 Task: Search one way flight ticket for 3 adults, 3 children in business from Eugene: Mahlon Sweet Field to New Bern: Coastal Carolina Regional Airport (was Craven County Regional) on 8-4-2023. Choice of flights is Southwest. Number of bags: 4 checked bags. Price is upto 89000. Outbound departure time preference is 4:30.
Action: Mouse moved to (354, 306)
Screenshot: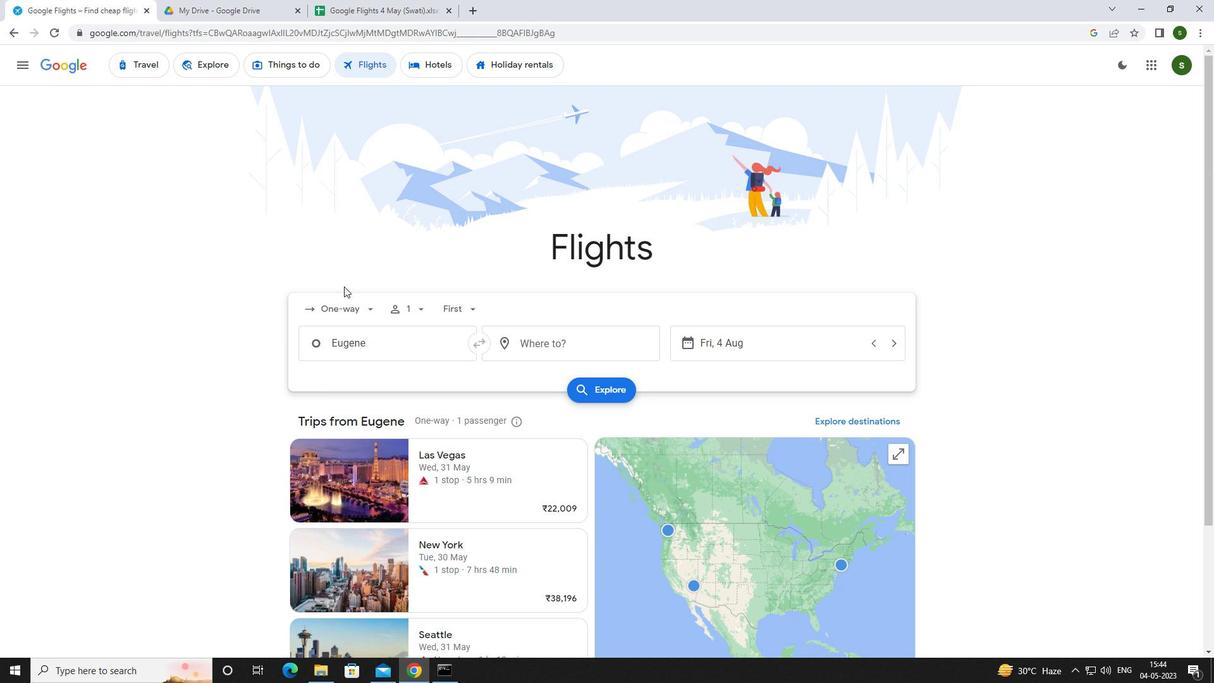 
Action: Mouse pressed left at (354, 306)
Screenshot: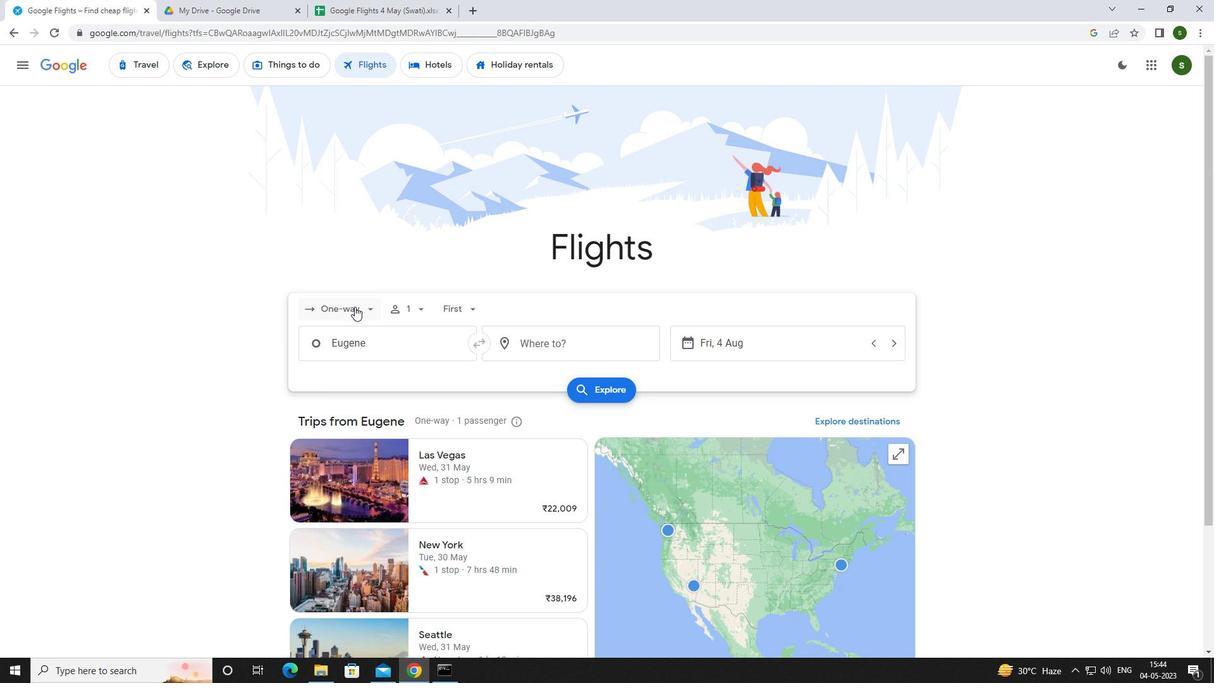
Action: Mouse moved to (355, 361)
Screenshot: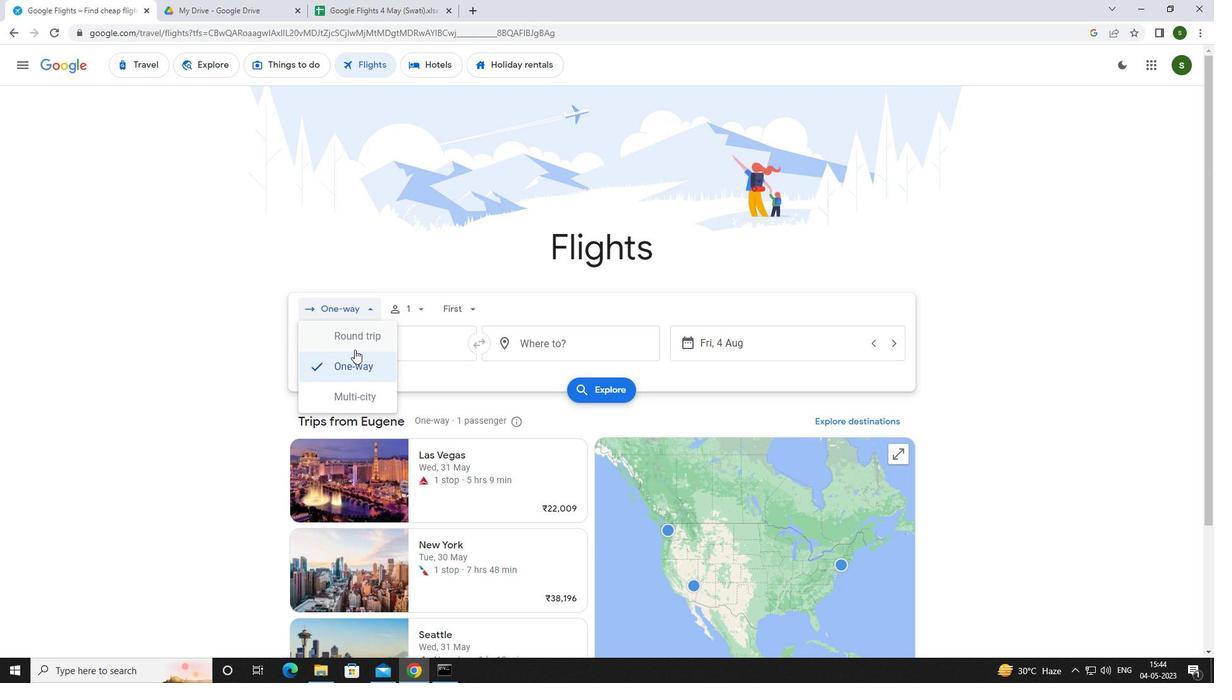 
Action: Mouse pressed left at (355, 361)
Screenshot: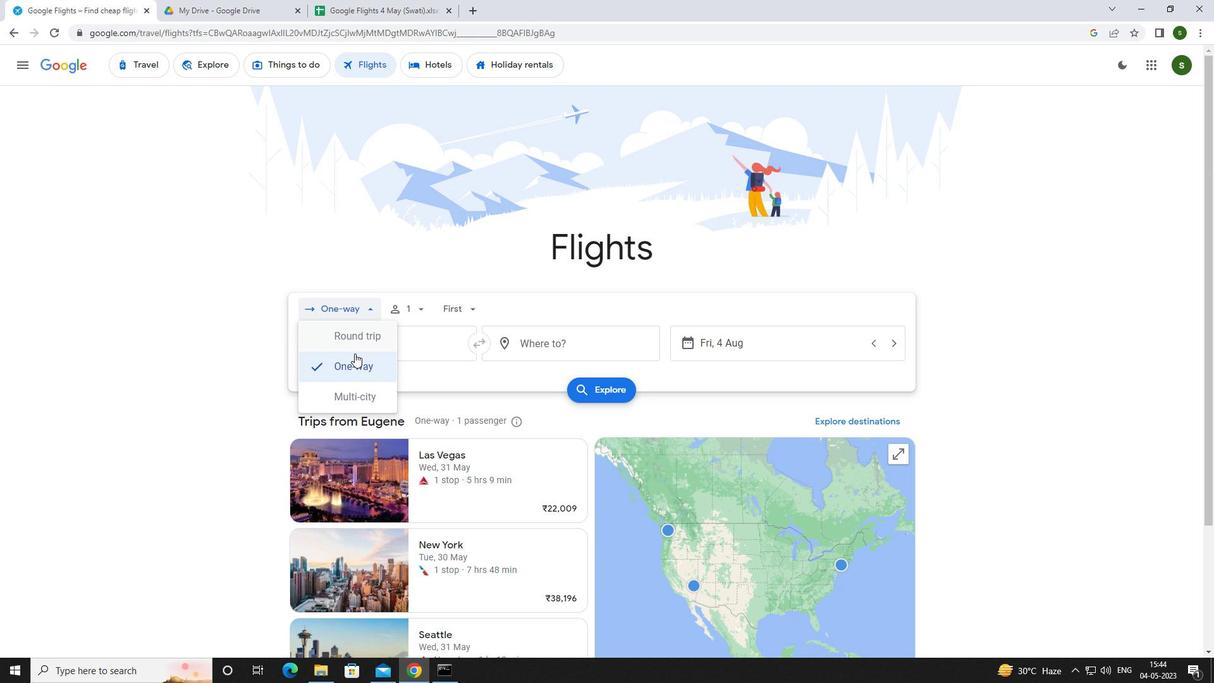 
Action: Mouse moved to (419, 313)
Screenshot: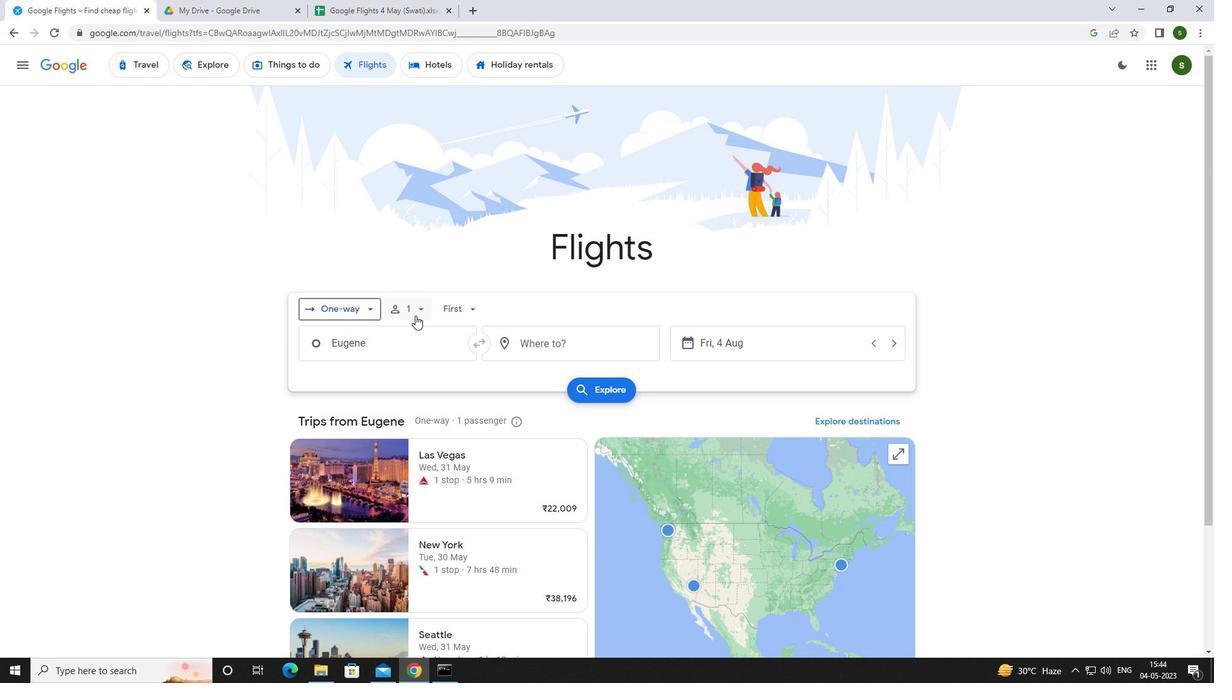 
Action: Mouse pressed left at (419, 313)
Screenshot: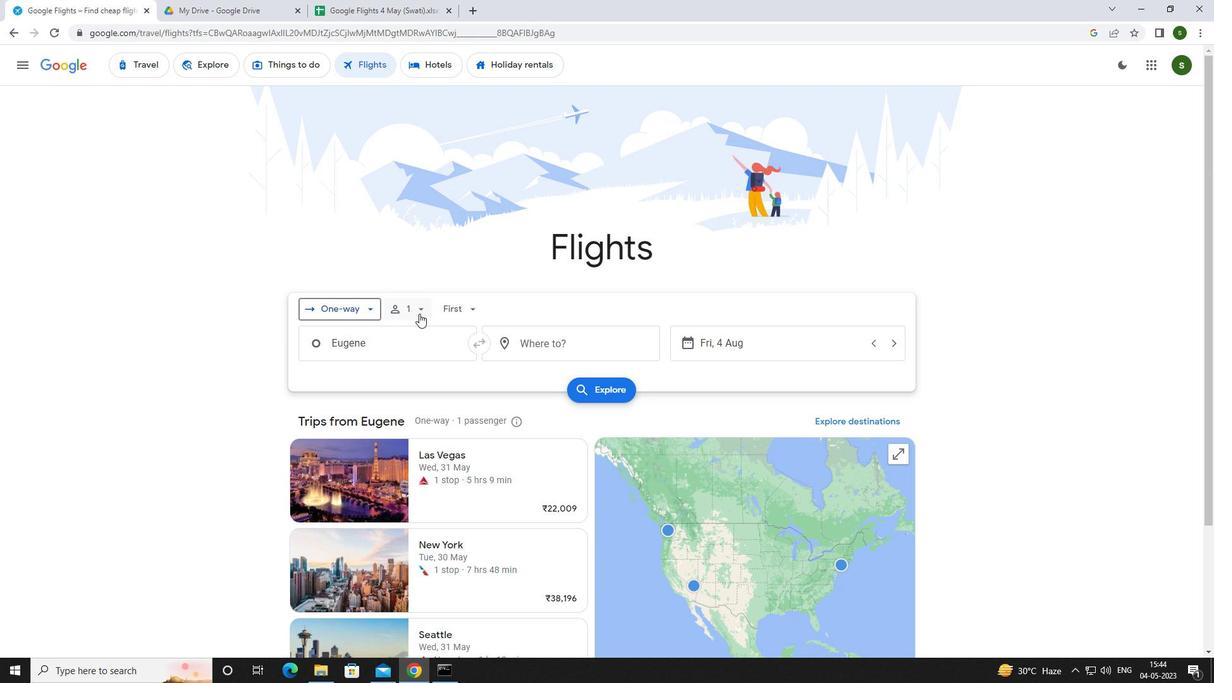 
Action: Mouse moved to (513, 343)
Screenshot: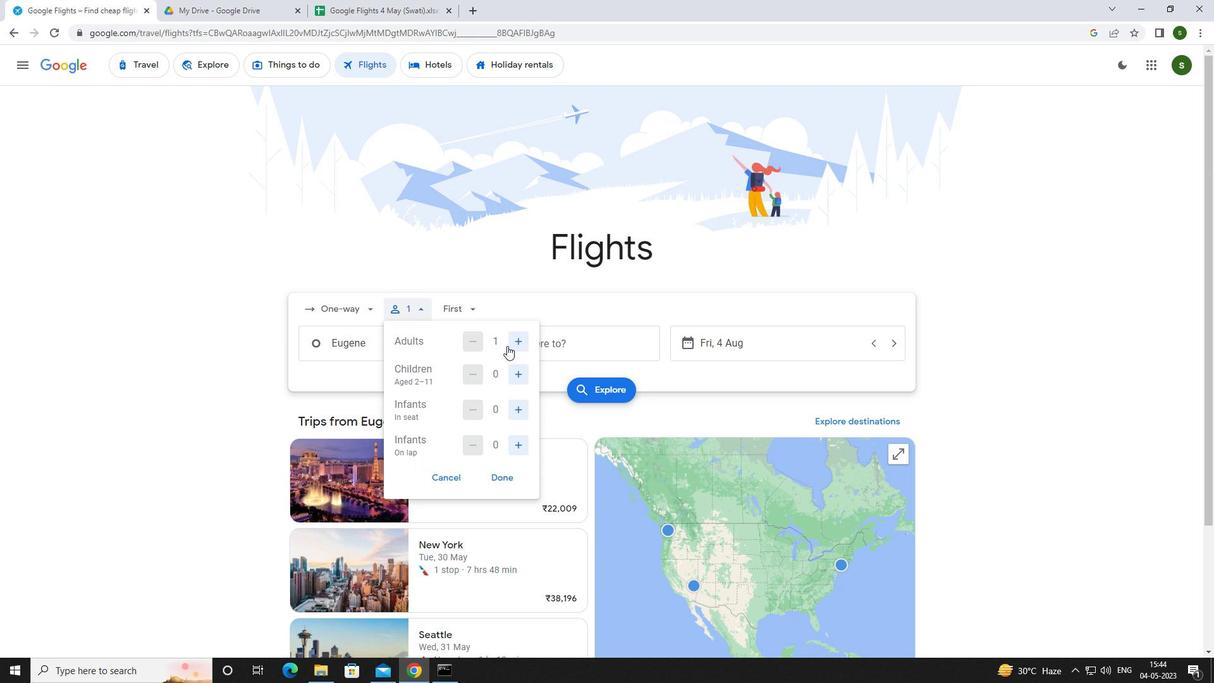 
Action: Mouse pressed left at (513, 343)
Screenshot: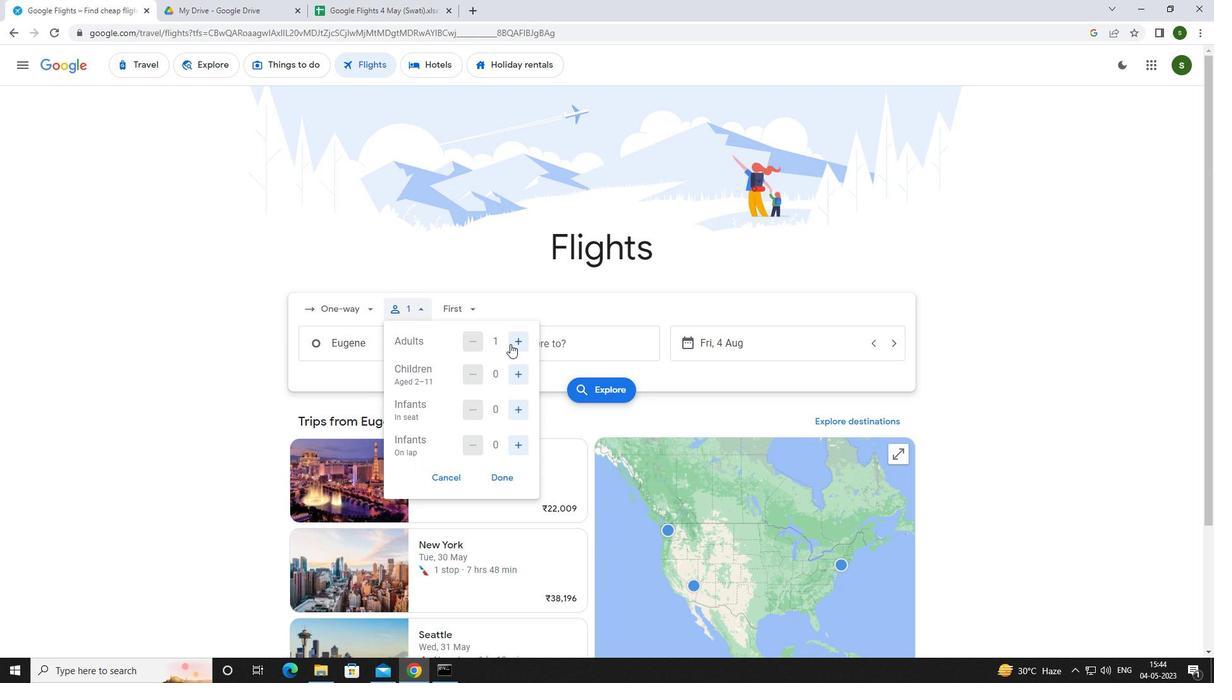 
Action: Mouse pressed left at (513, 343)
Screenshot: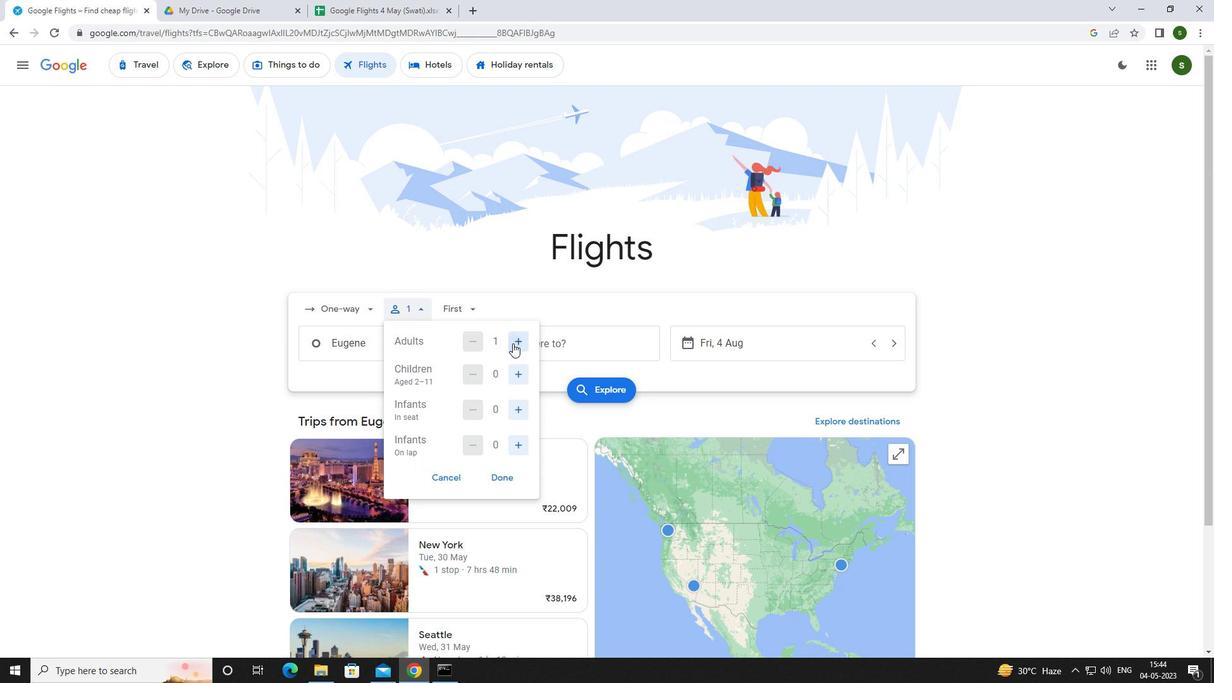 
Action: Mouse moved to (518, 371)
Screenshot: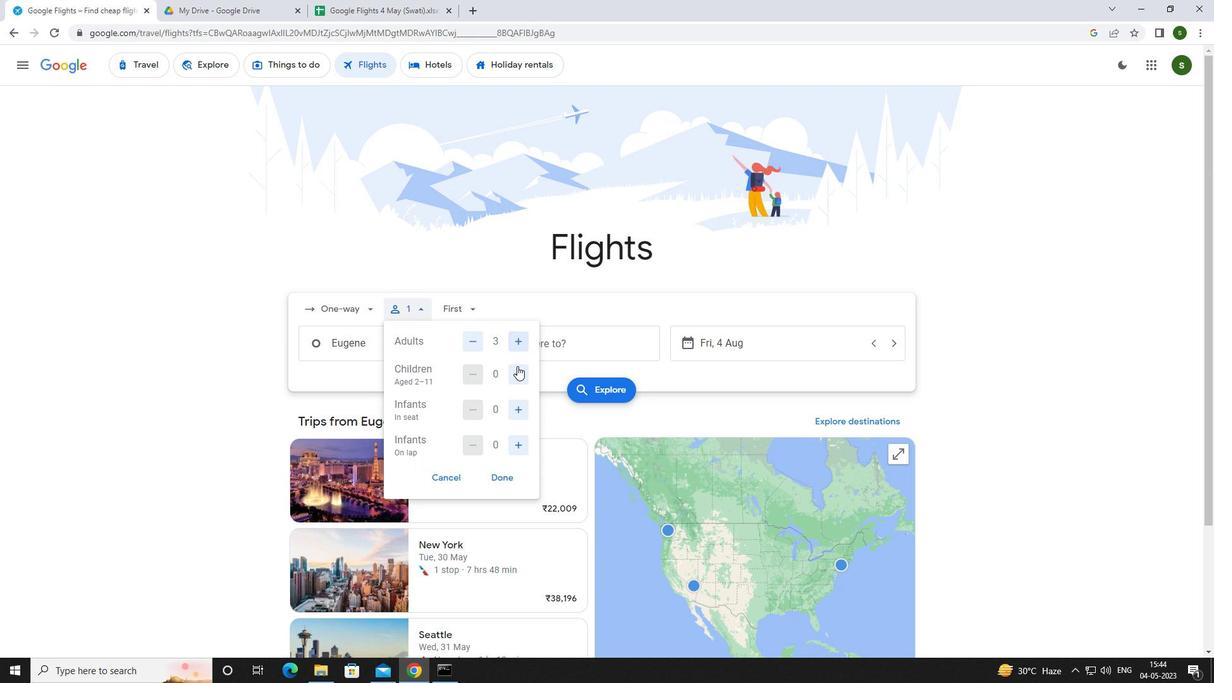 
Action: Mouse pressed left at (518, 371)
Screenshot: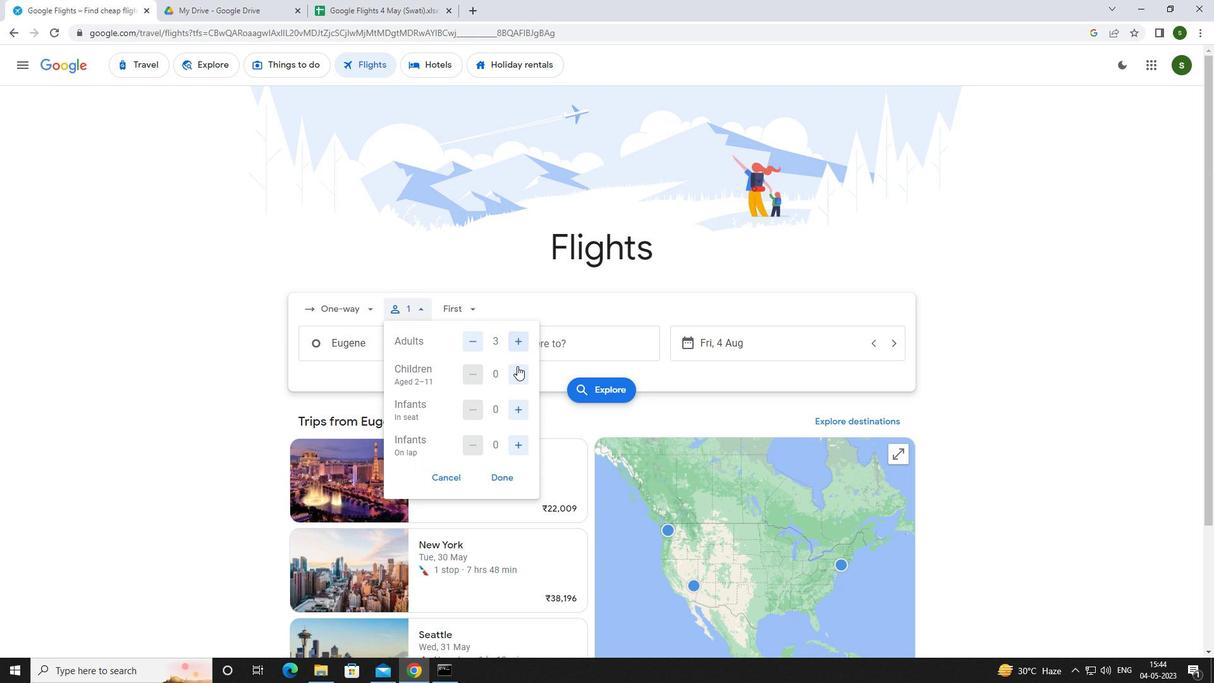 
Action: Mouse pressed left at (518, 371)
Screenshot: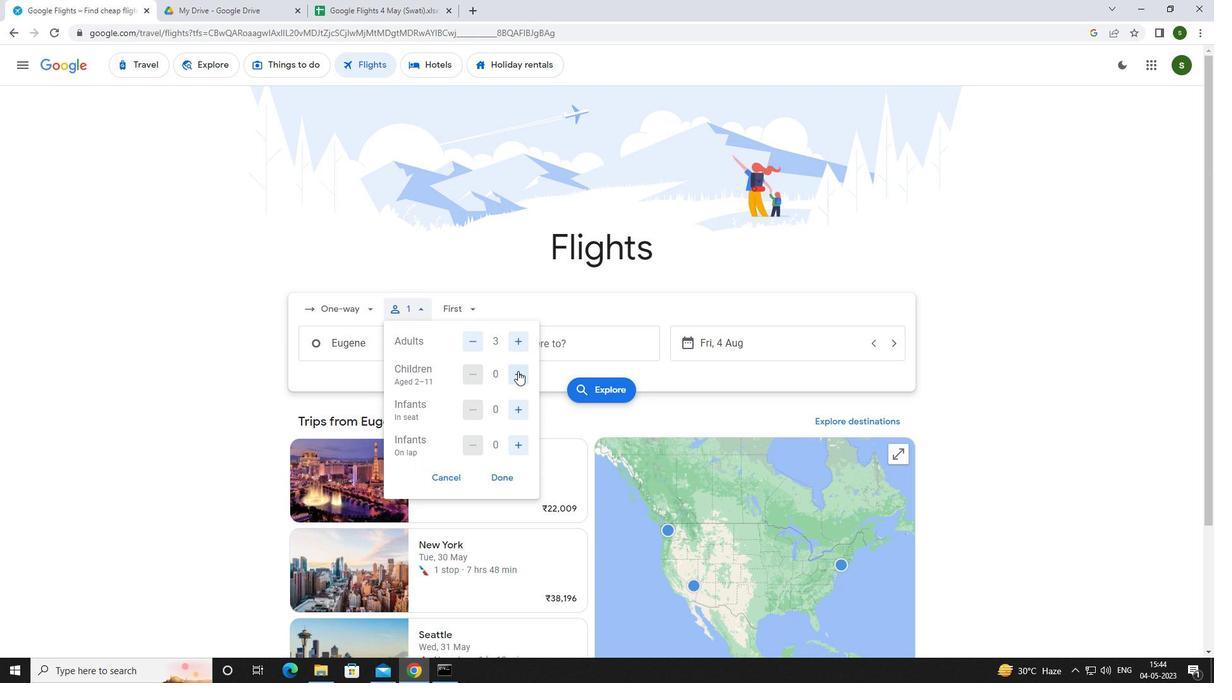 
Action: Mouse pressed left at (518, 371)
Screenshot: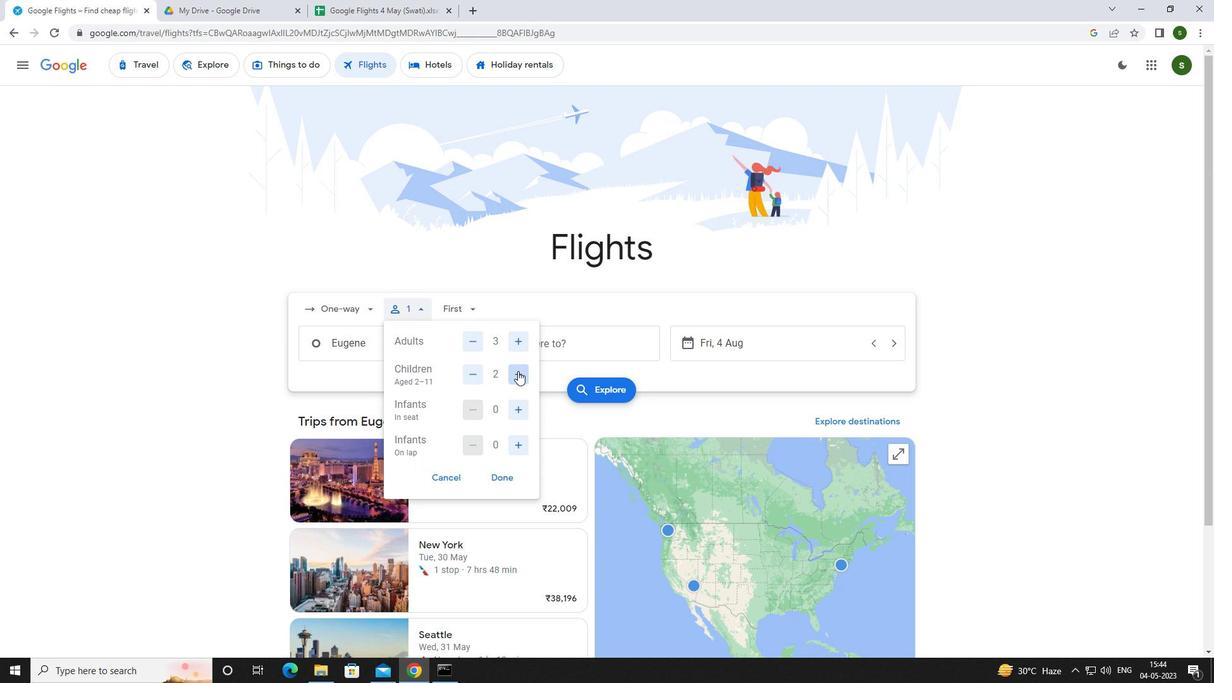 
Action: Mouse moved to (464, 301)
Screenshot: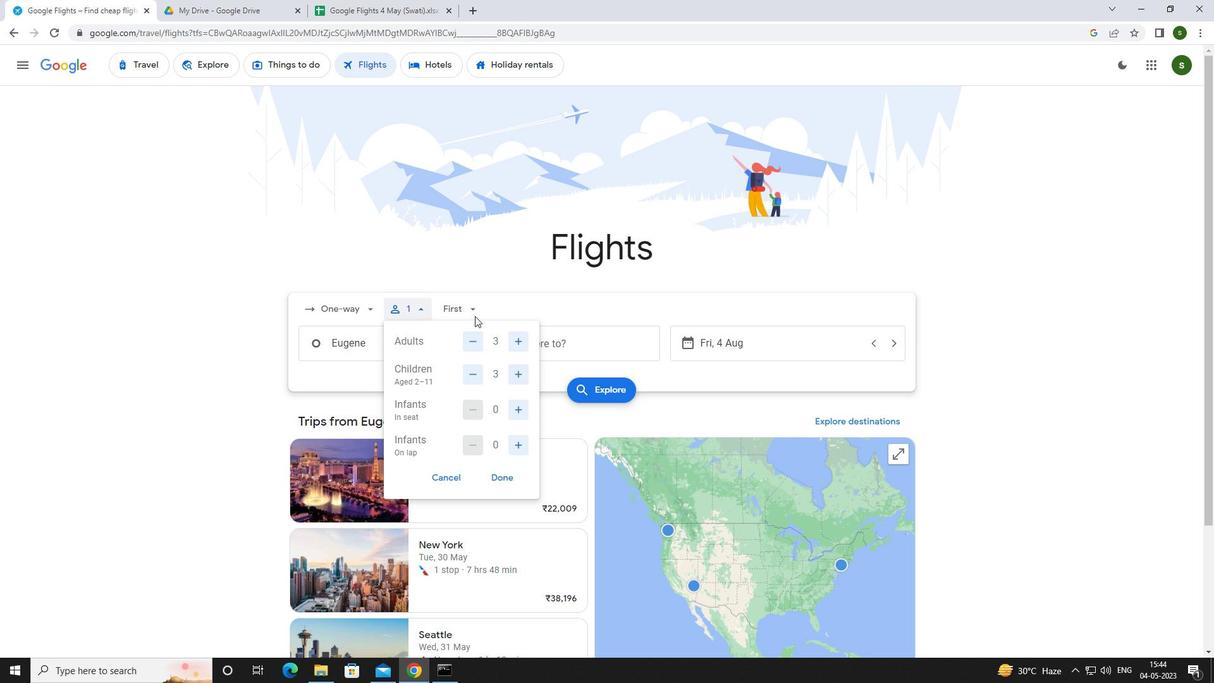 
Action: Mouse pressed left at (464, 301)
Screenshot: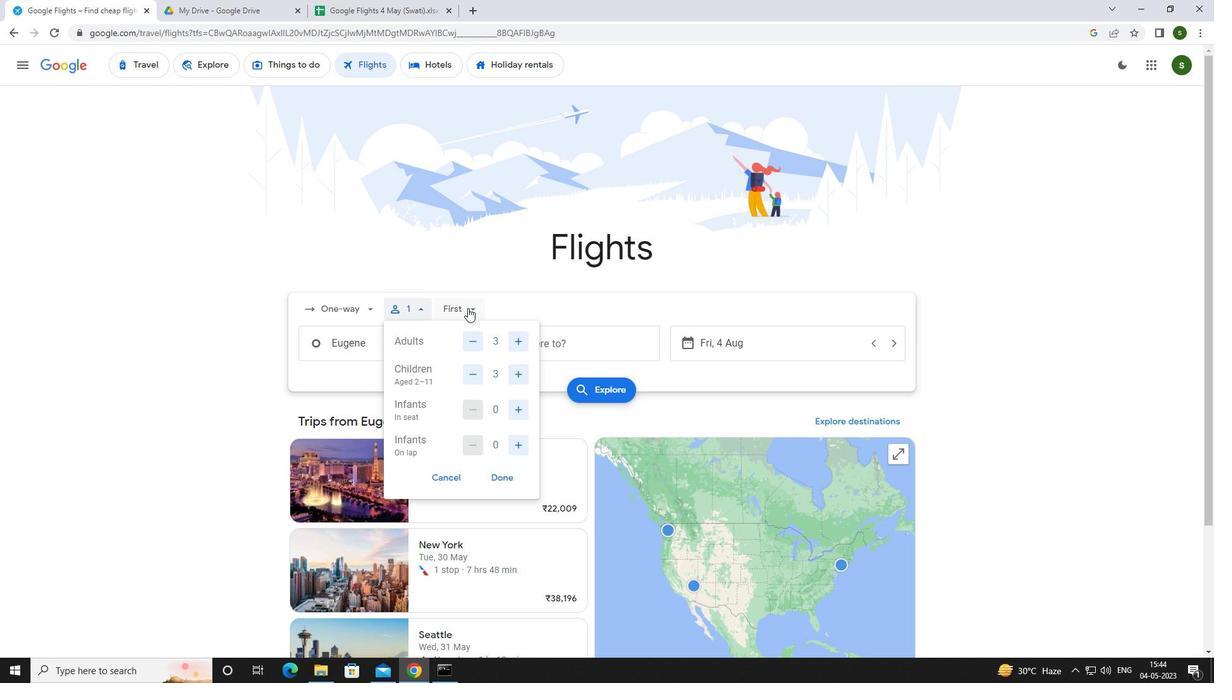 
Action: Mouse moved to (499, 393)
Screenshot: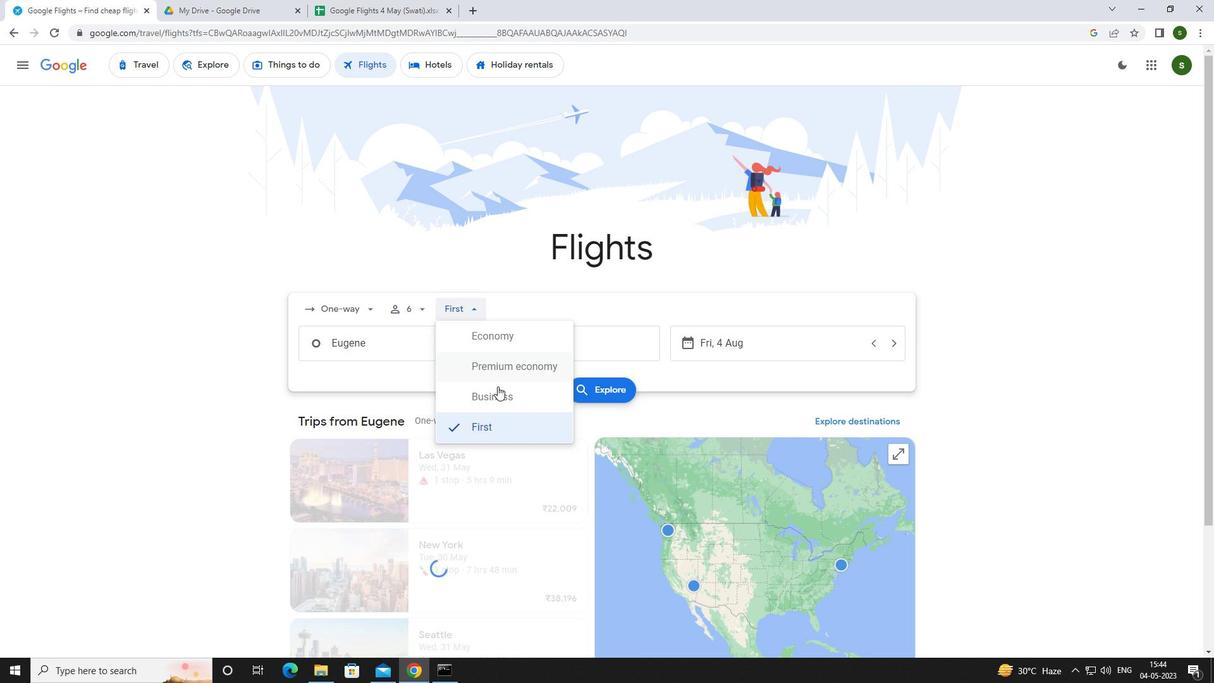 
Action: Mouse pressed left at (499, 393)
Screenshot: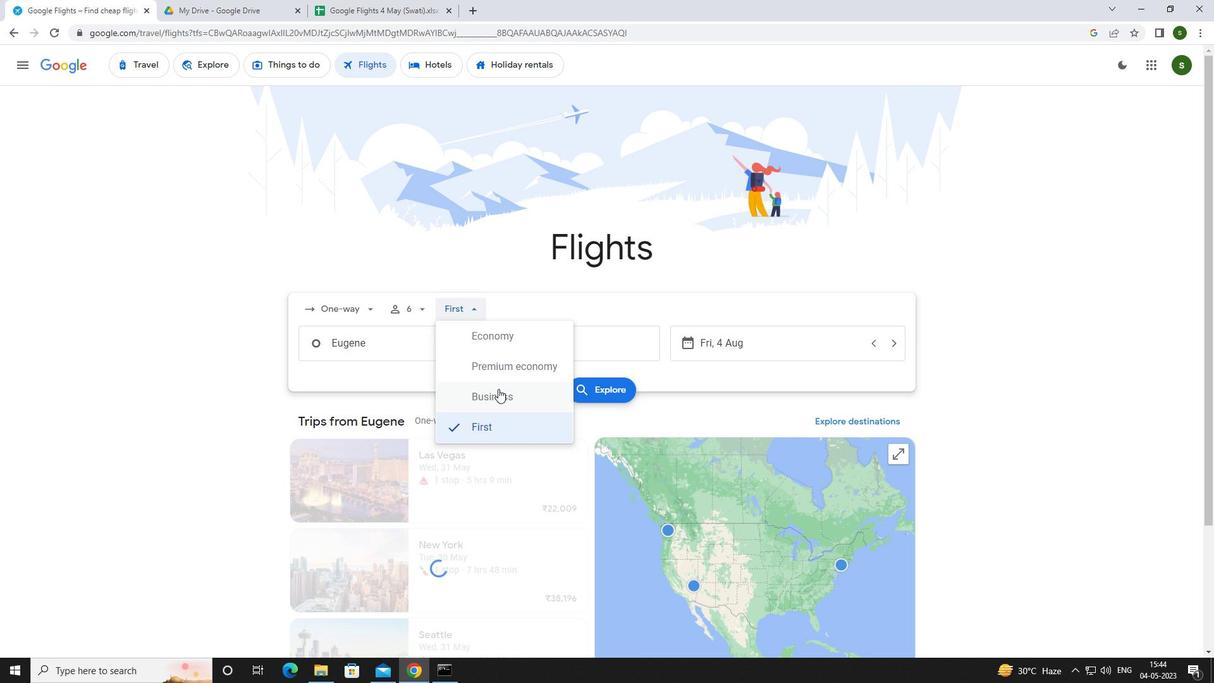 
Action: Mouse moved to (399, 347)
Screenshot: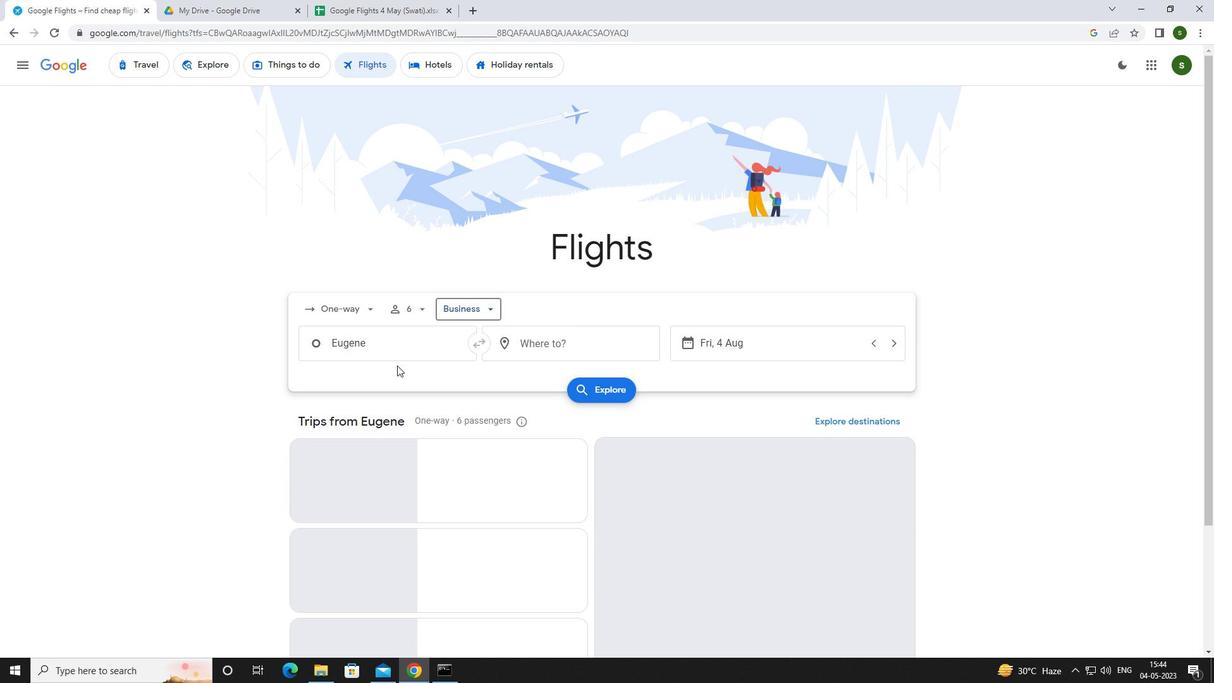 
Action: Mouse pressed left at (399, 347)
Screenshot: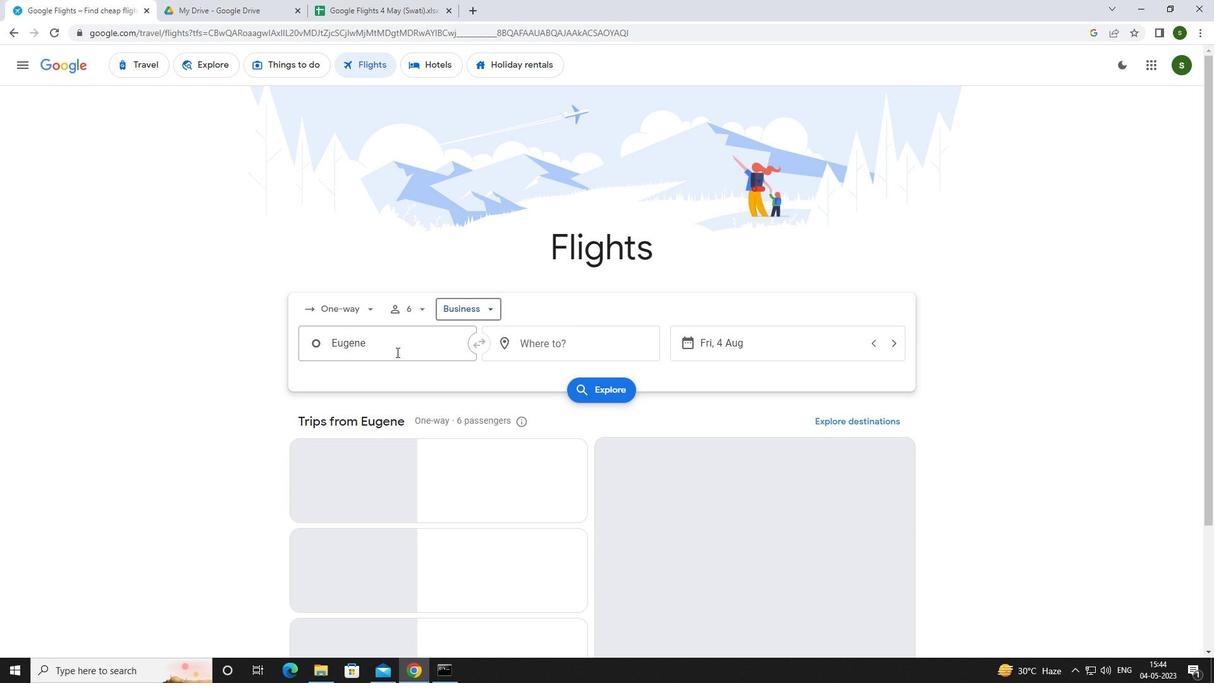
Action: Key pressed <Key.caps_lock>e<Key.caps_lock>ugene<Key.enter>
Screenshot: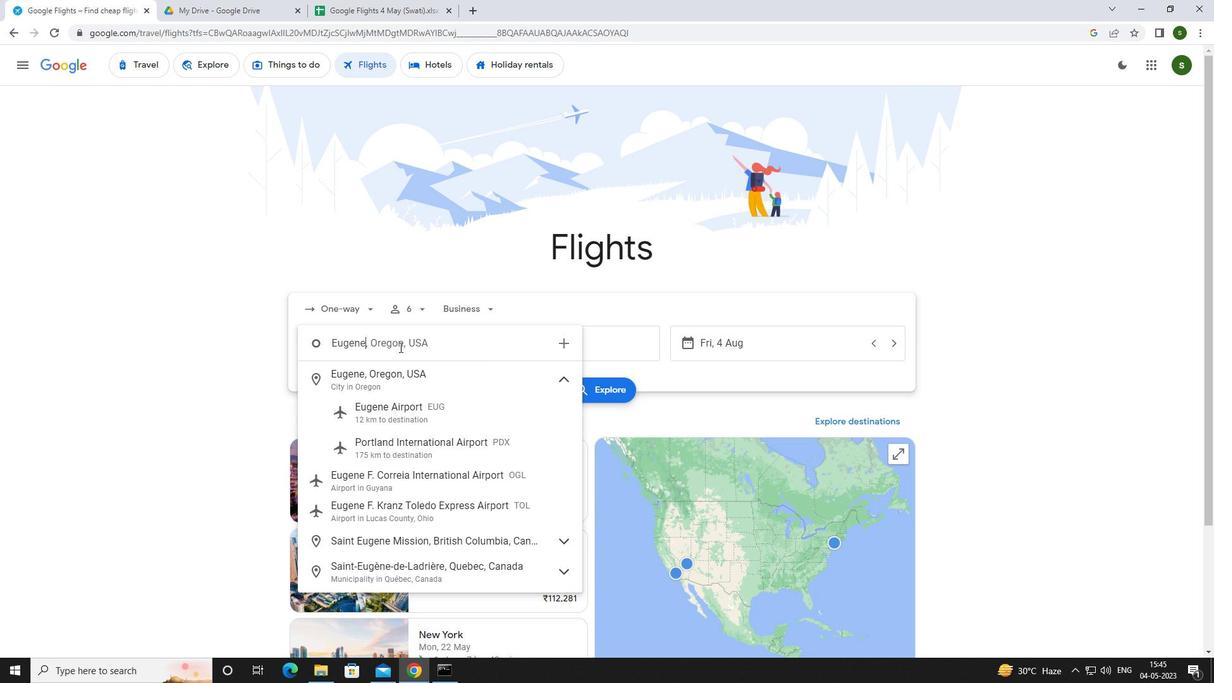 
Action: Mouse moved to (540, 339)
Screenshot: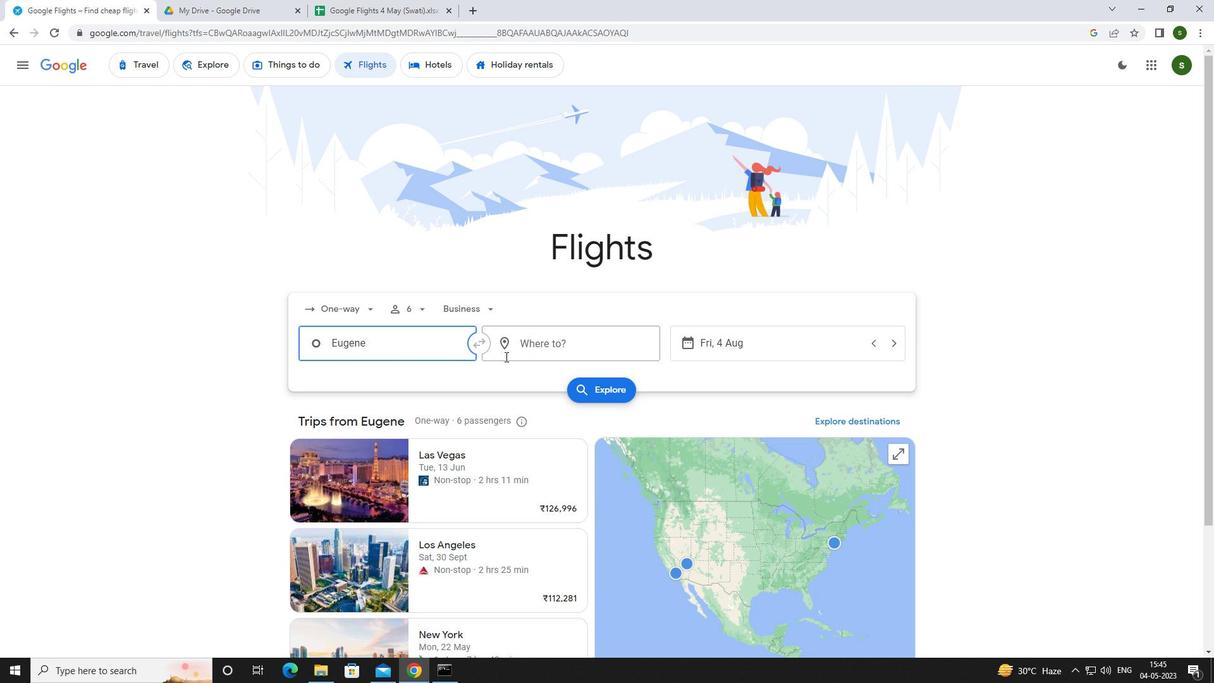
Action: Mouse pressed left at (540, 339)
Screenshot: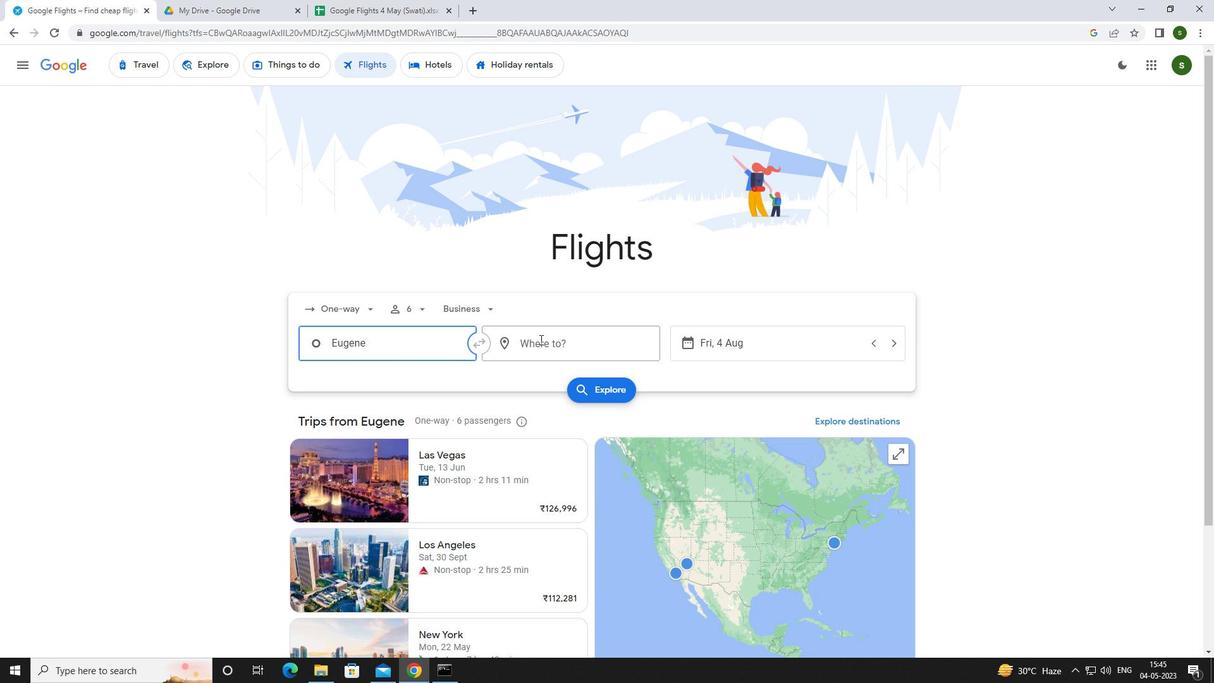 
Action: Mouse moved to (473, 357)
Screenshot: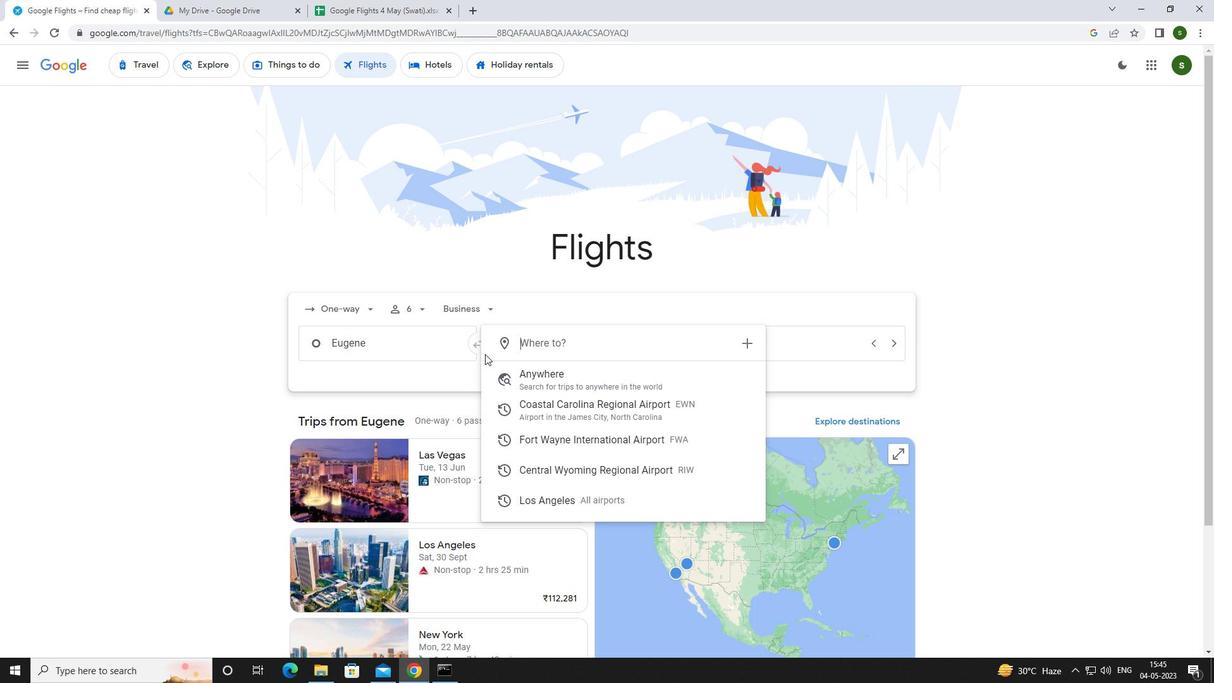 
Action: Key pressed <Key.caps_lock>c<Key.caps_lock>oastal
Screenshot: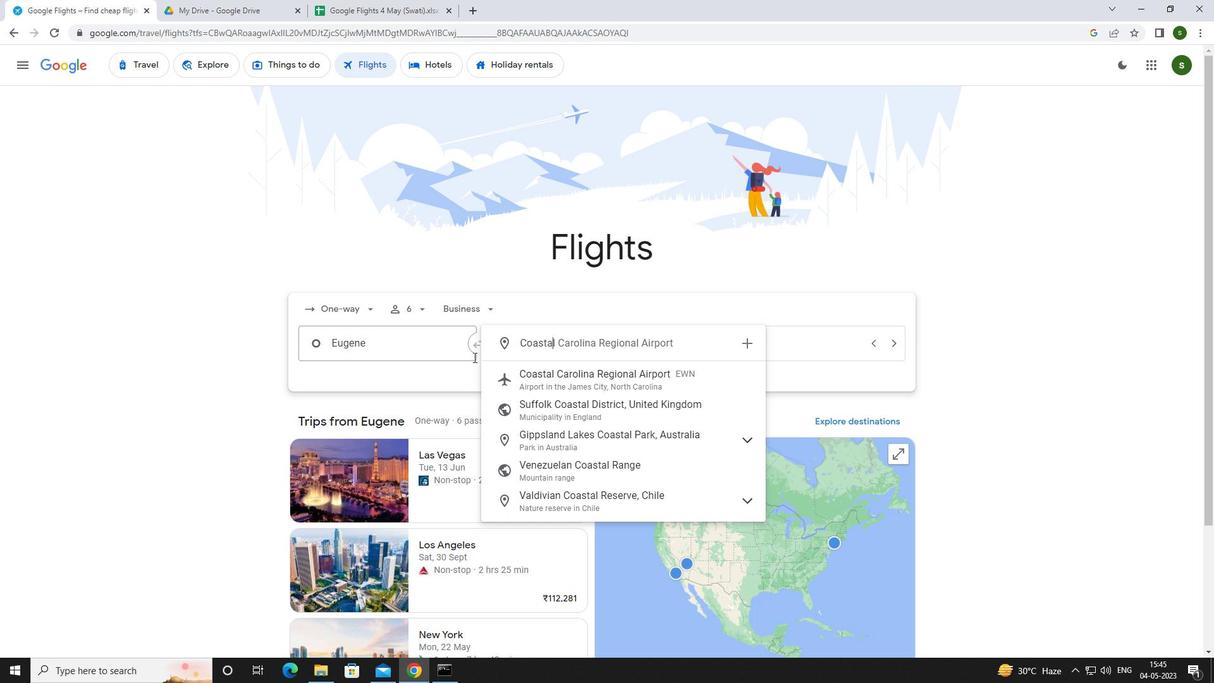 
Action: Mouse moved to (590, 376)
Screenshot: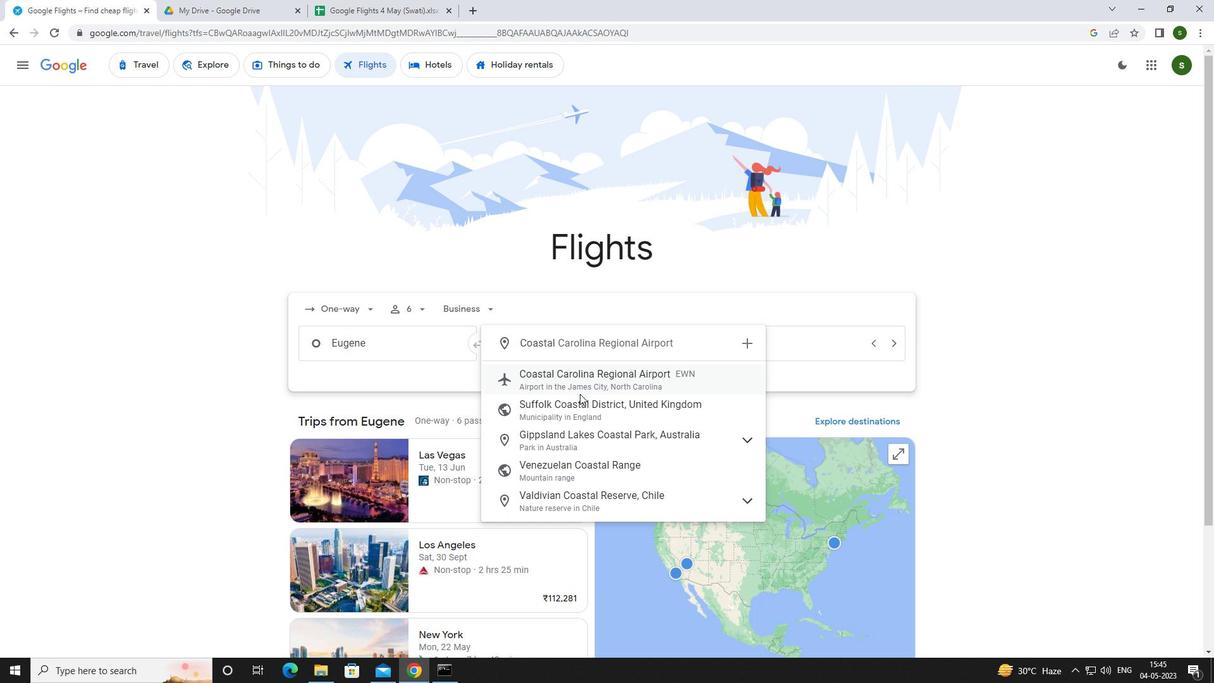 
Action: Mouse pressed left at (590, 376)
Screenshot: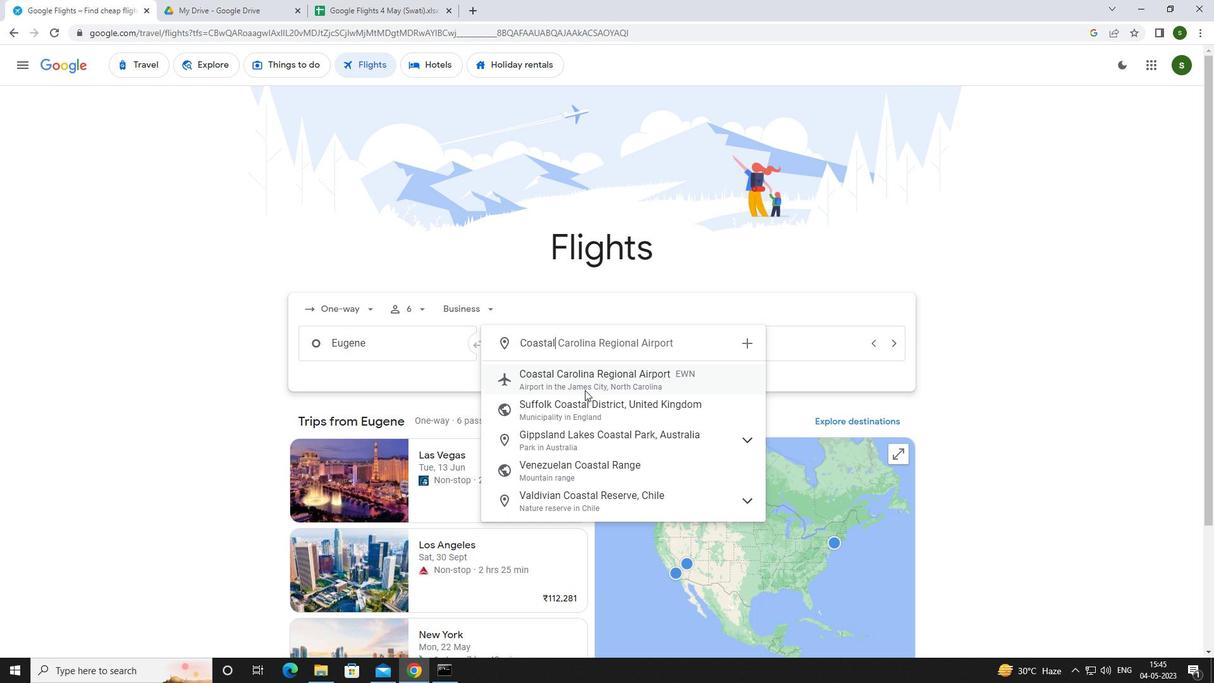 
Action: Mouse moved to (770, 347)
Screenshot: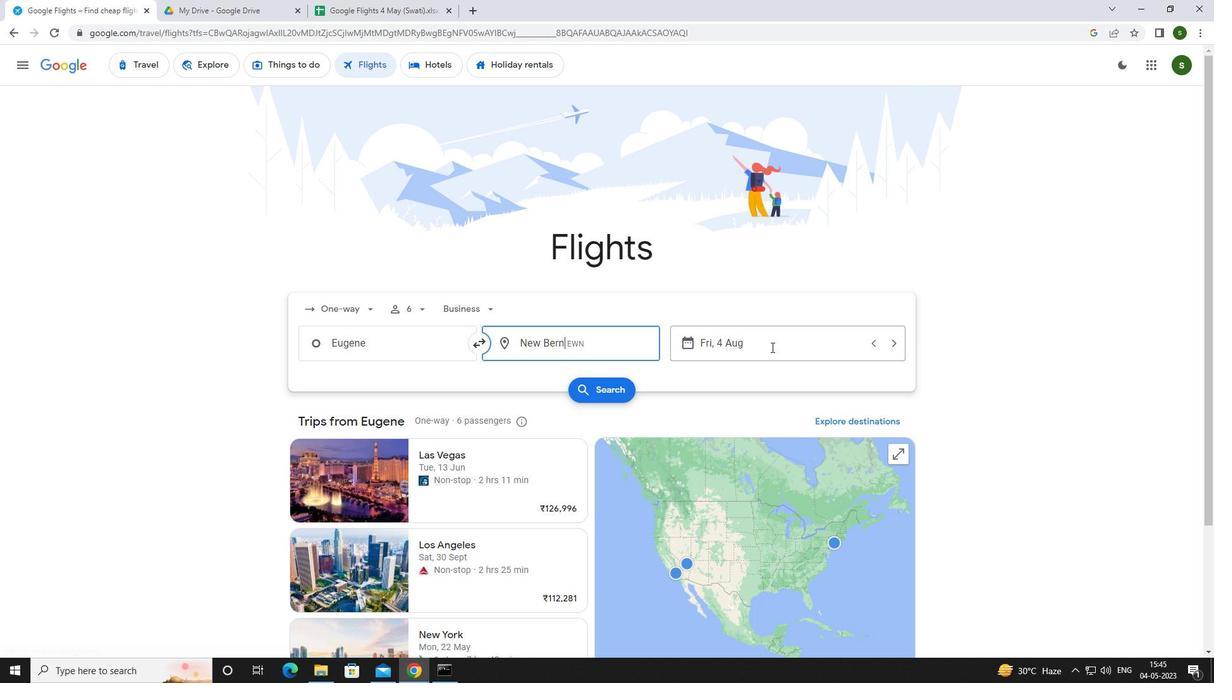 
Action: Mouse pressed left at (770, 347)
Screenshot: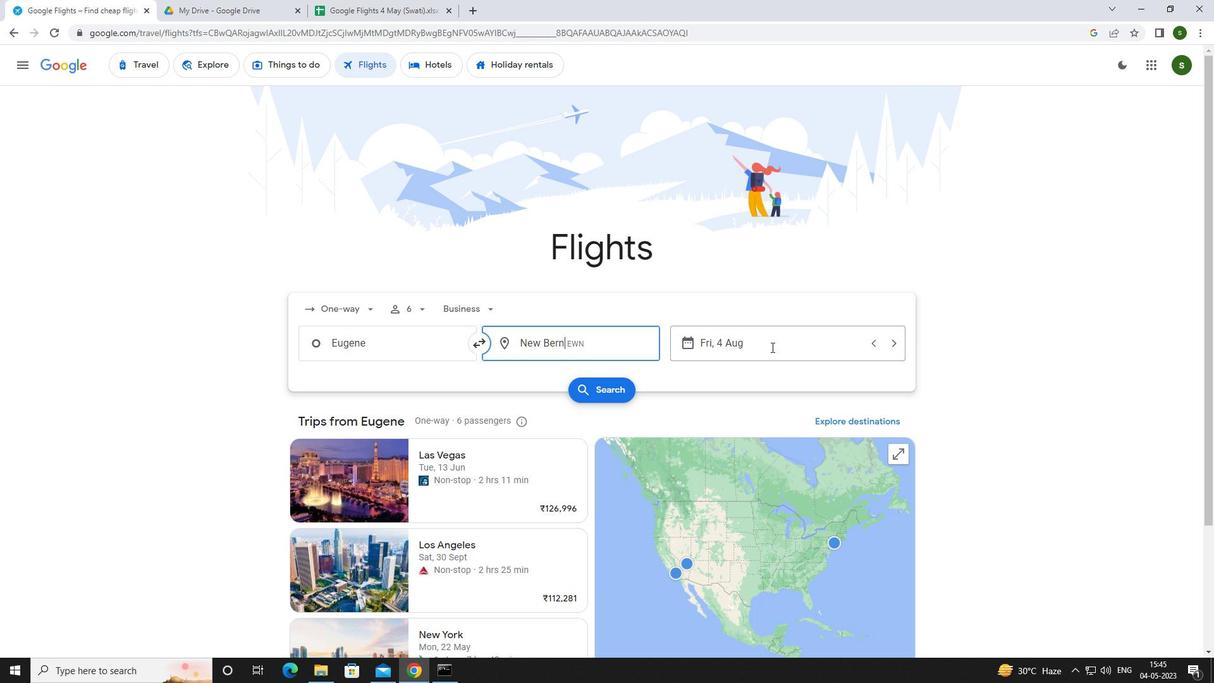 
Action: Mouse moved to (607, 426)
Screenshot: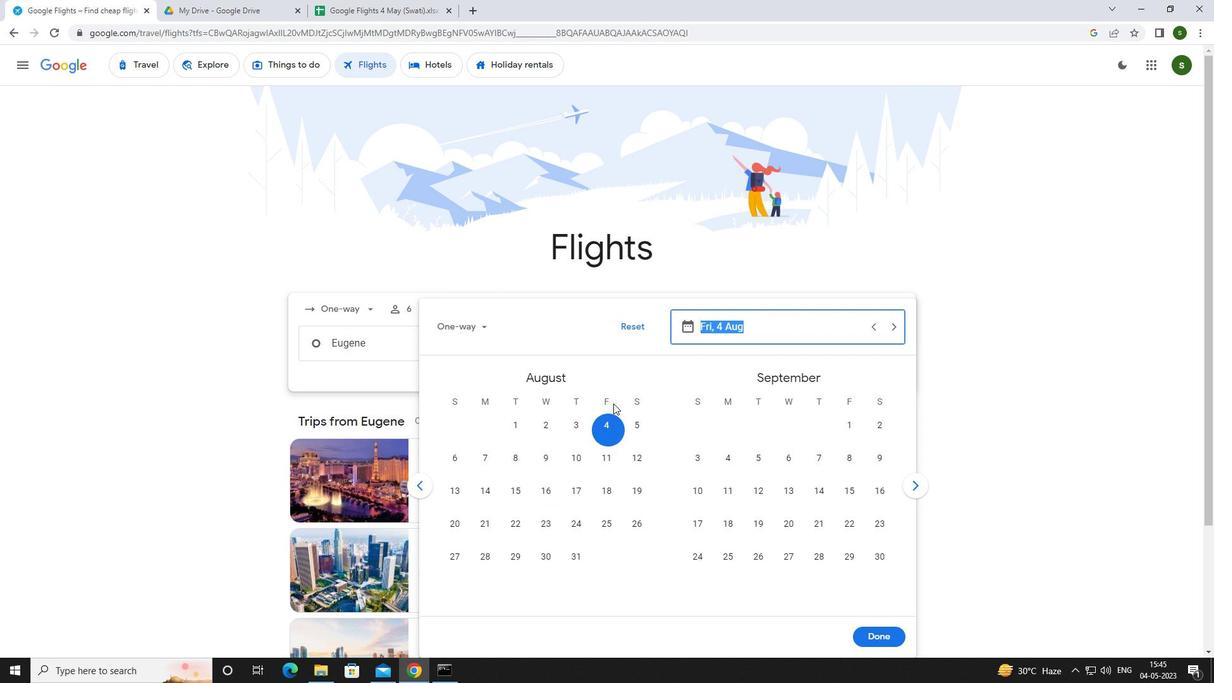 
Action: Mouse pressed left at (607, 426)
Screenshot: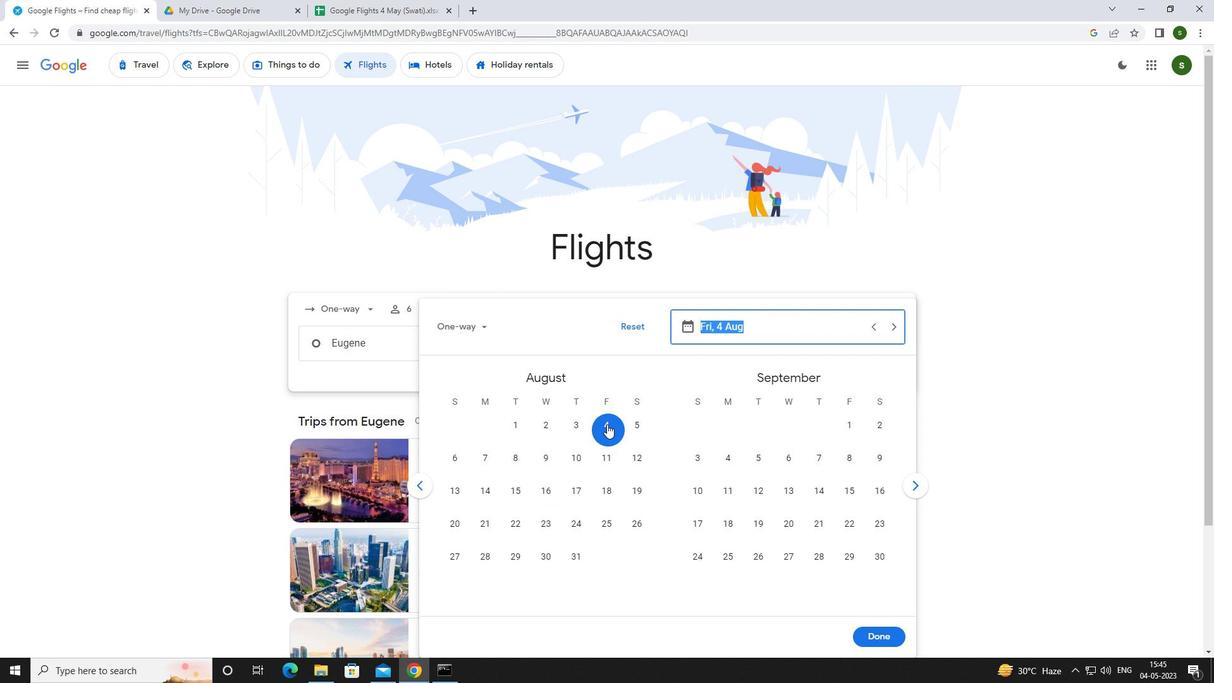 
Action: Mouse moved to (869, 637)
Screenshot: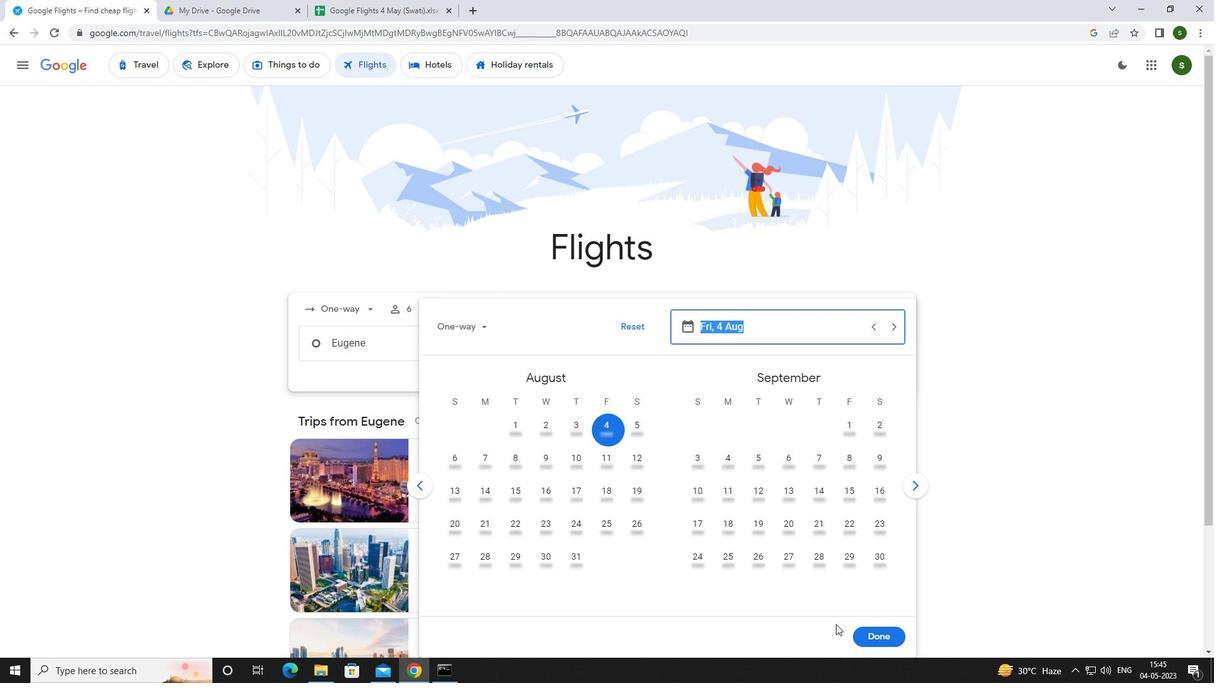 
Action: Mouse pressed left at (869, 637)
Screenshot: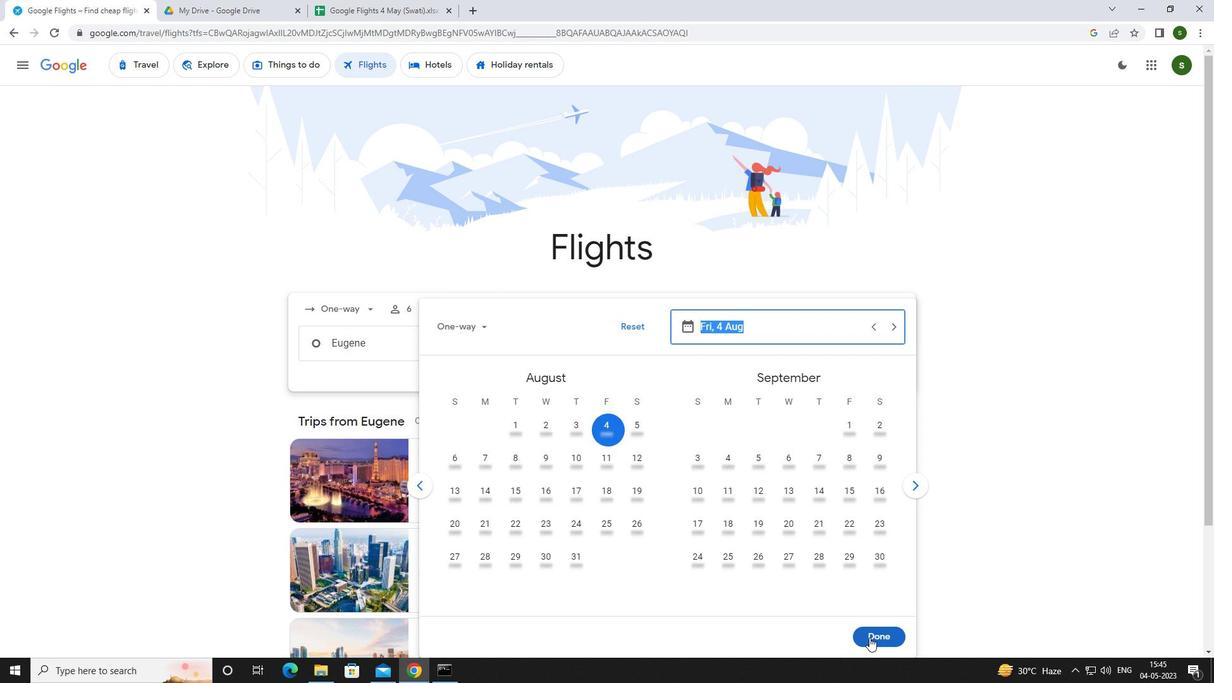
Action: Mouse moved to (590, 381)
Screenshot: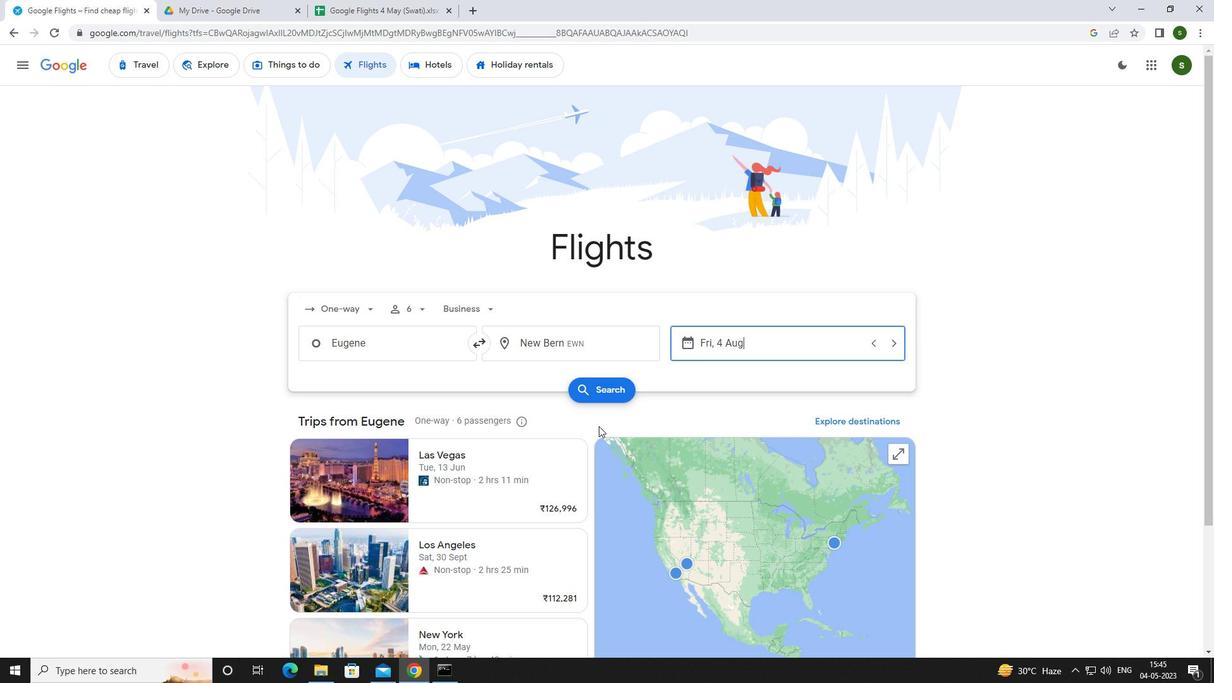 
Action: Mouse pressed left at (590, 381)
Screenshot: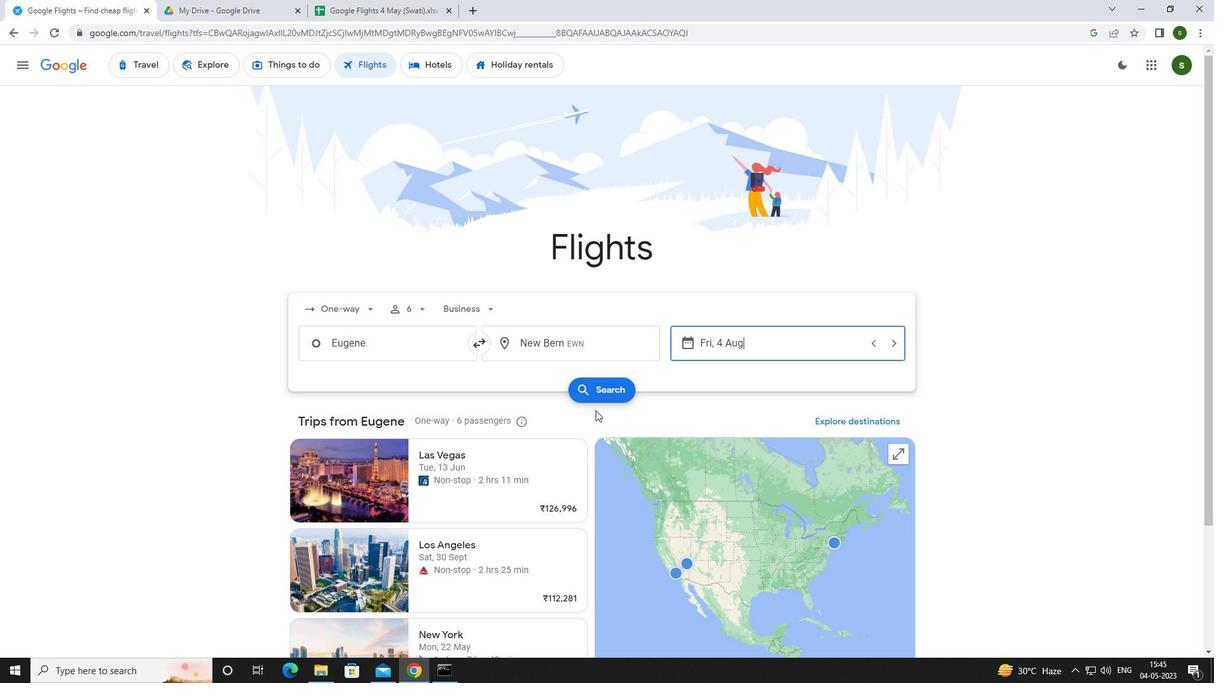 
Action: Mouse moved to (315, 184)
Screenshot: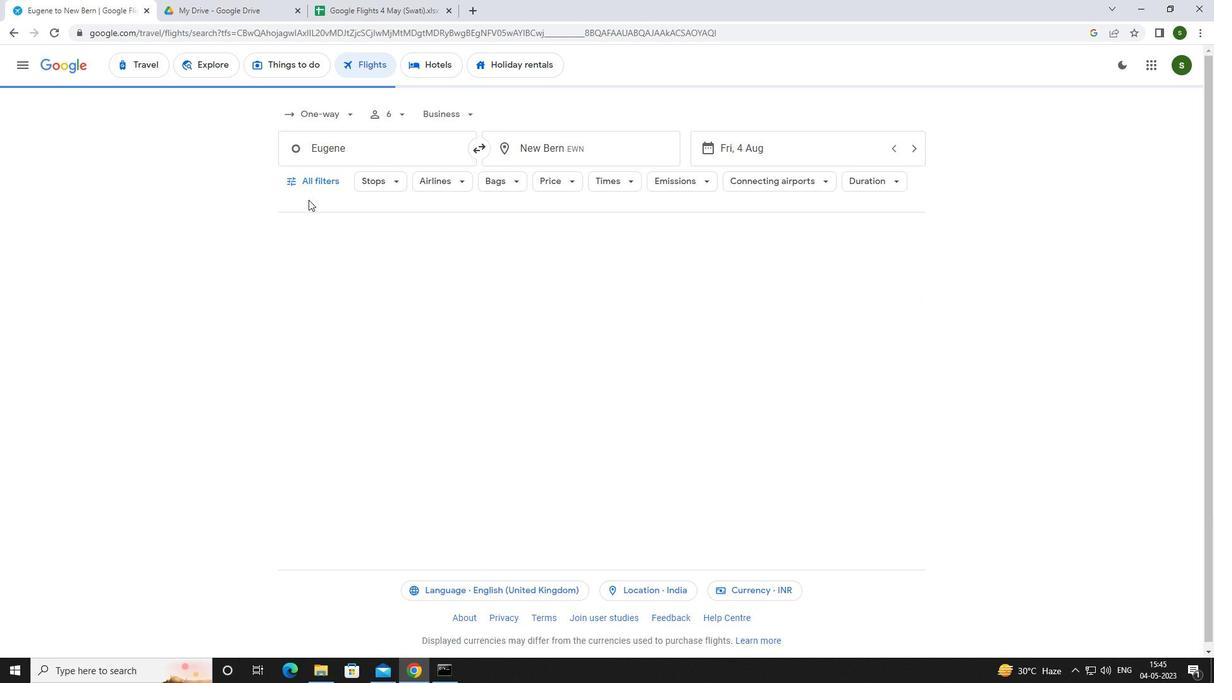 
Action: Mouse pressed left at (315, 184)
Screenshot: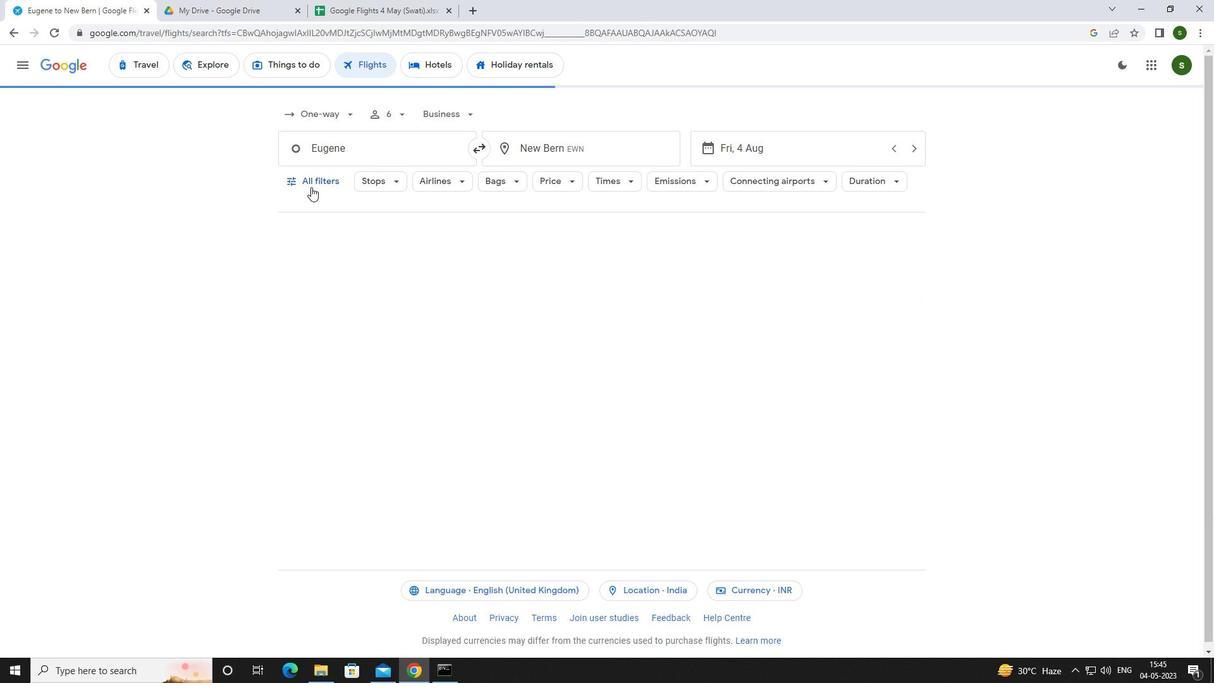 
Action: Mouse moved to (473, 449)
Screenshot: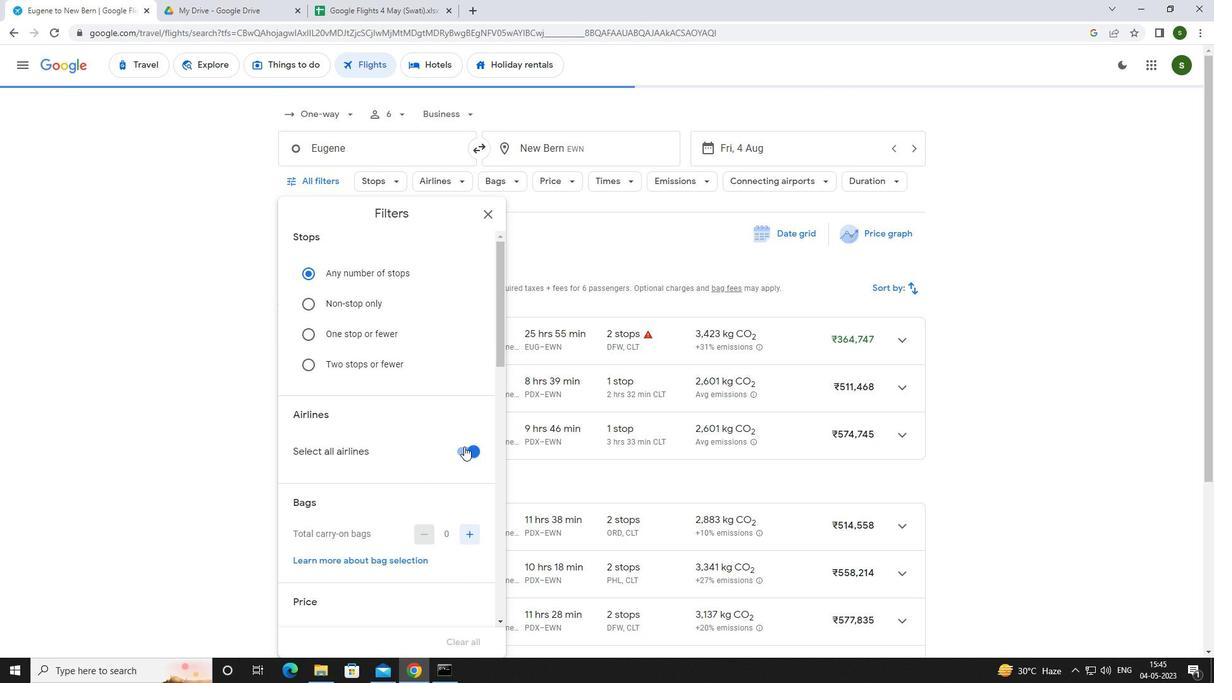 
Action: Mouse pressed left at (473, 449)
Screenshot: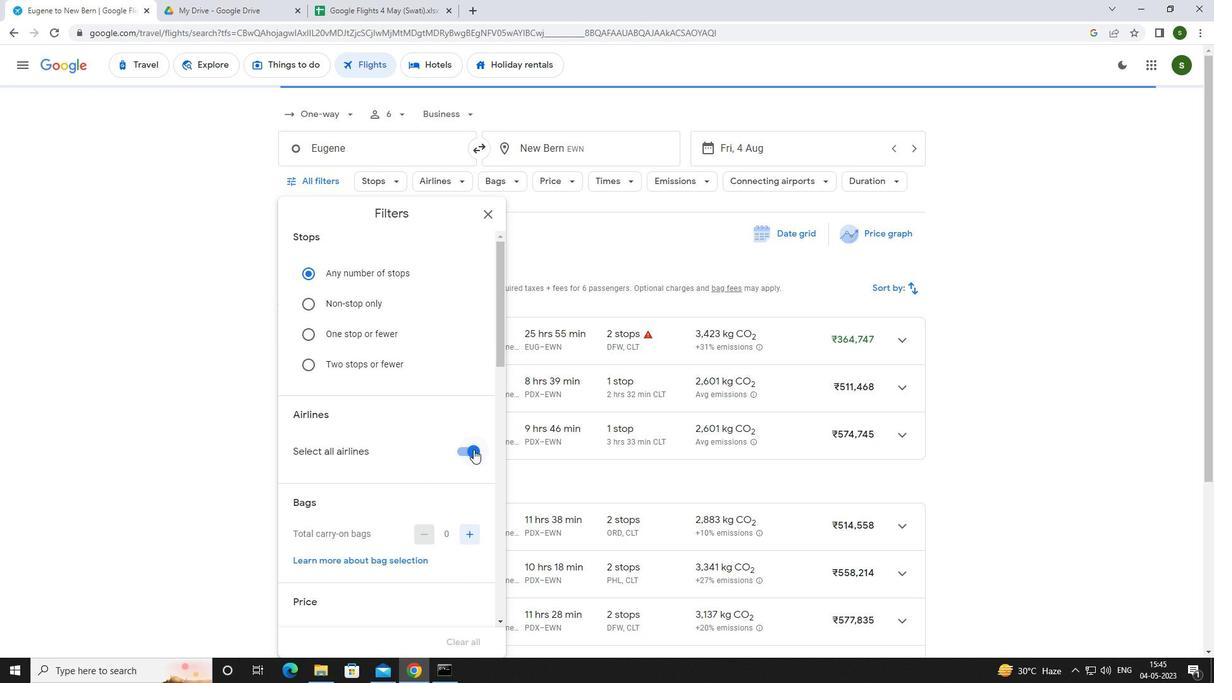 
Action: Mouse moved to (471, 452)
Screenshot: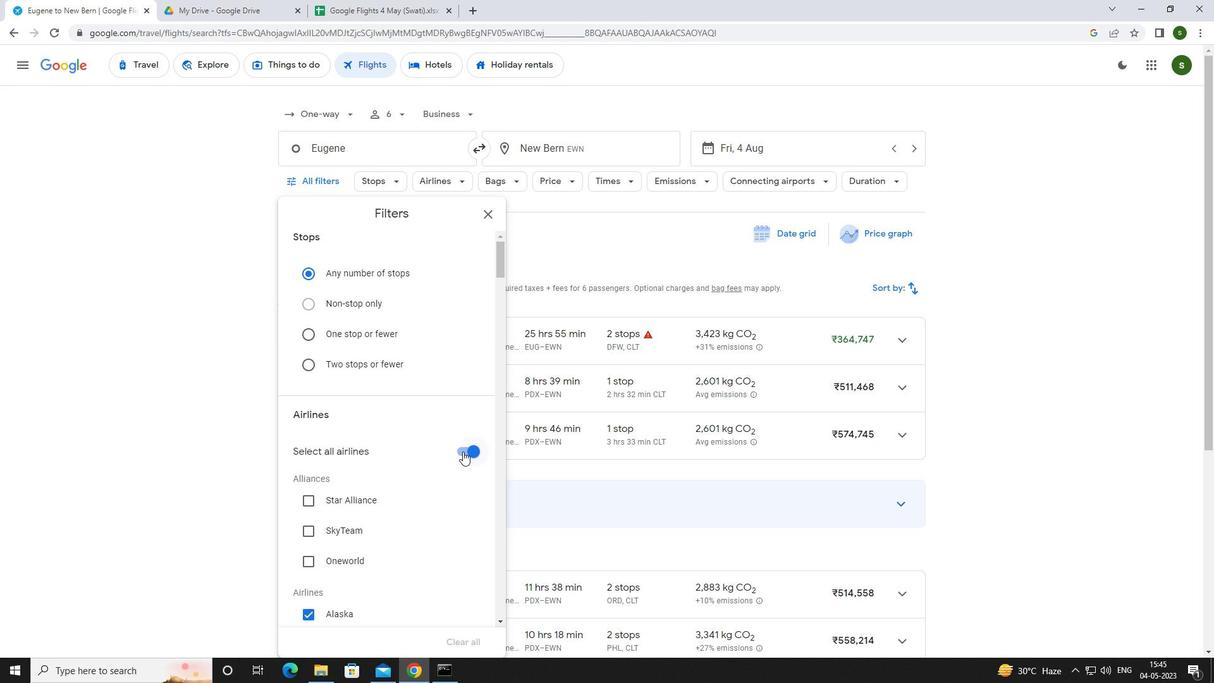 
Action: Mouse pressed left at (471, 452)
Screenshot: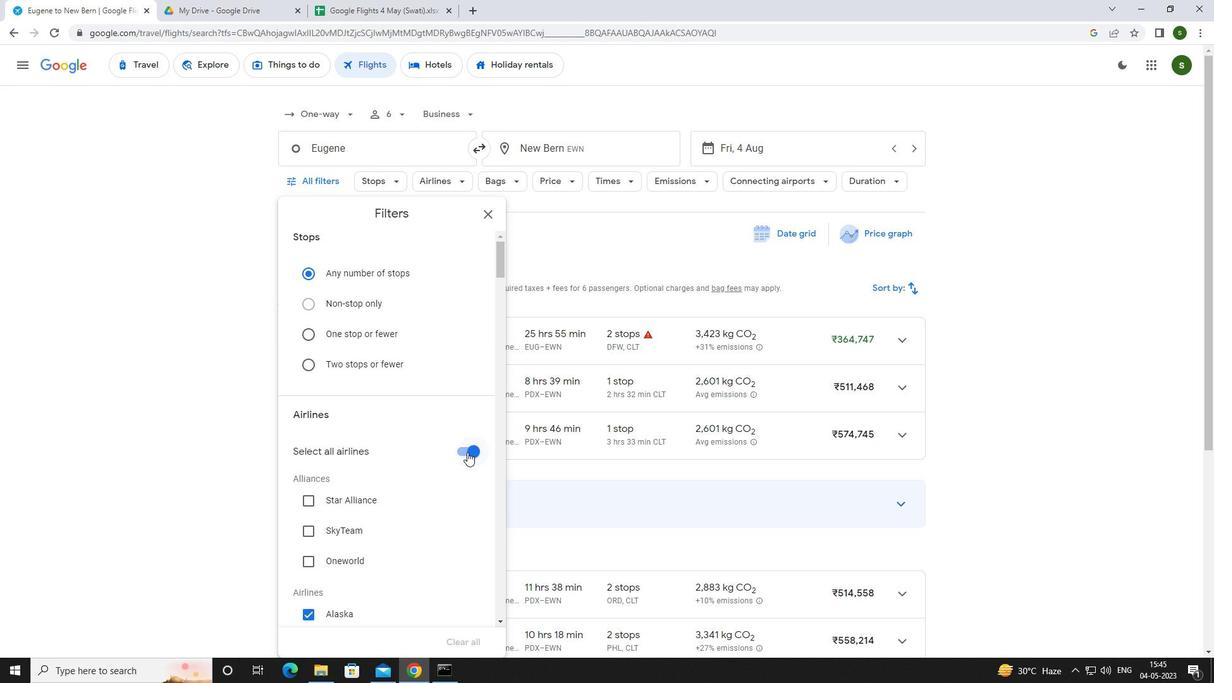 
Action: Mouse moved to (471, 452)
Screenshot: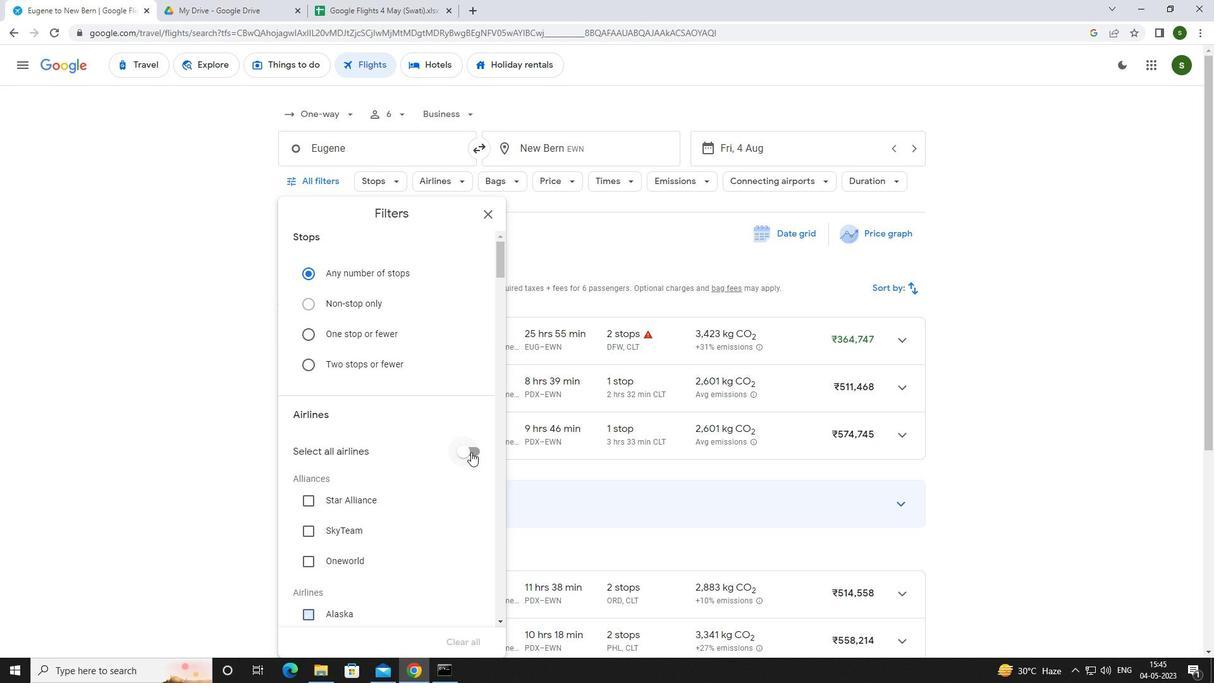 
Action: Mouse scrolled (471, 451) with delta (0, 0)
Screenshot: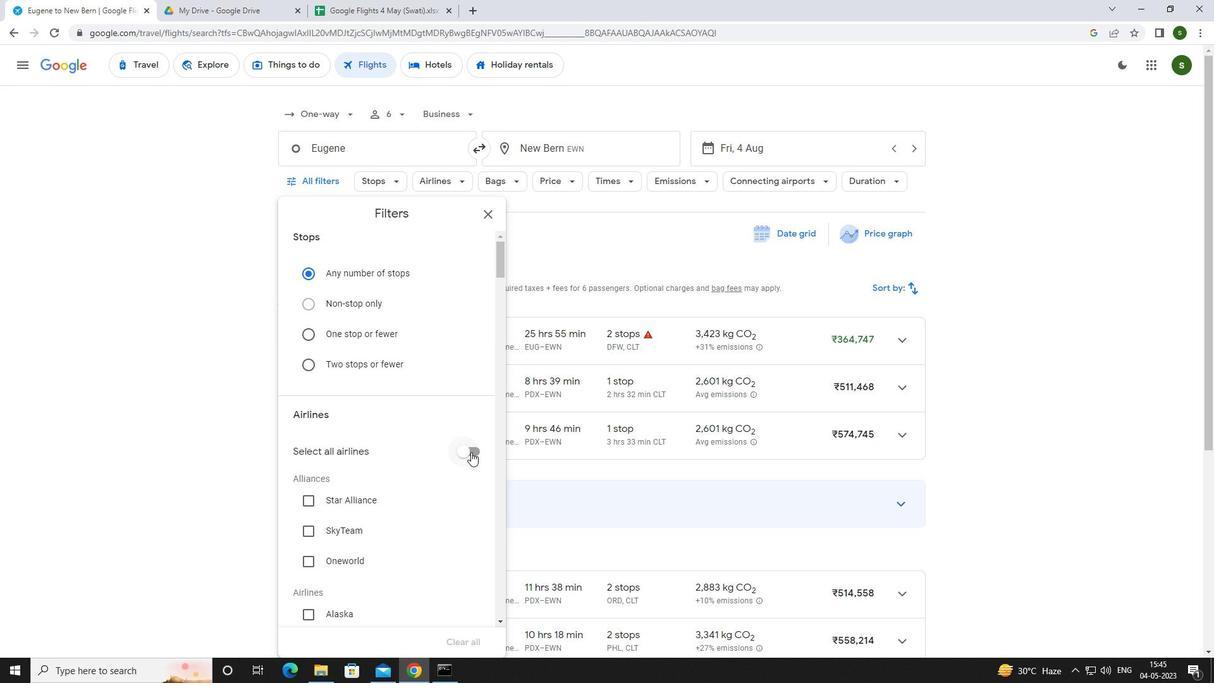 
Action: Mouse moved to (470, 452)
Screenshot: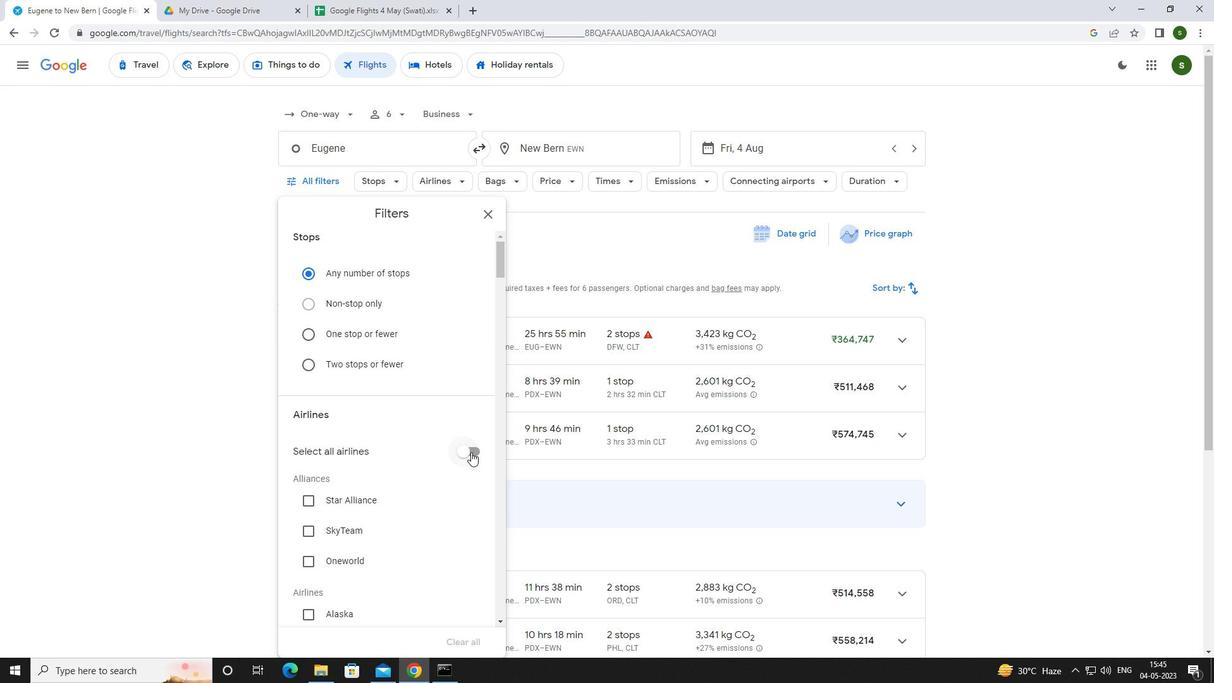 
Action: Mouse scrolled (470, 451) with delta (0, 0)
Screenshot: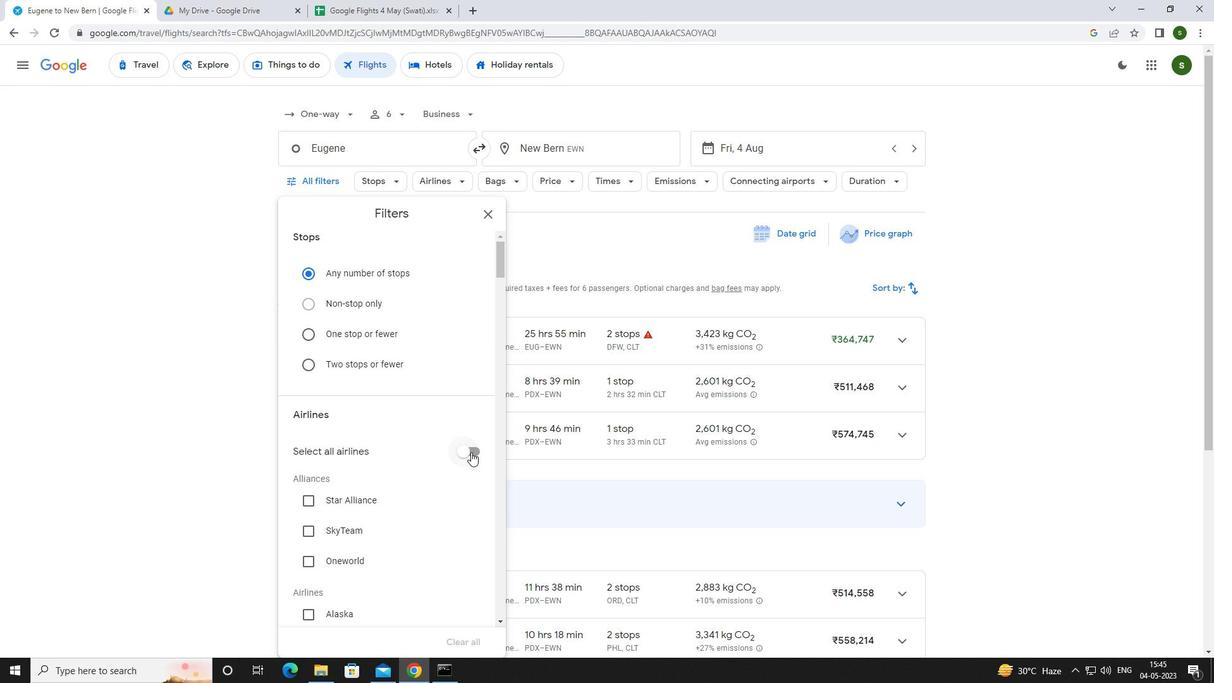 
Action: Mouse scrolled (470, 451) with delta (0, 0)
Screenshot: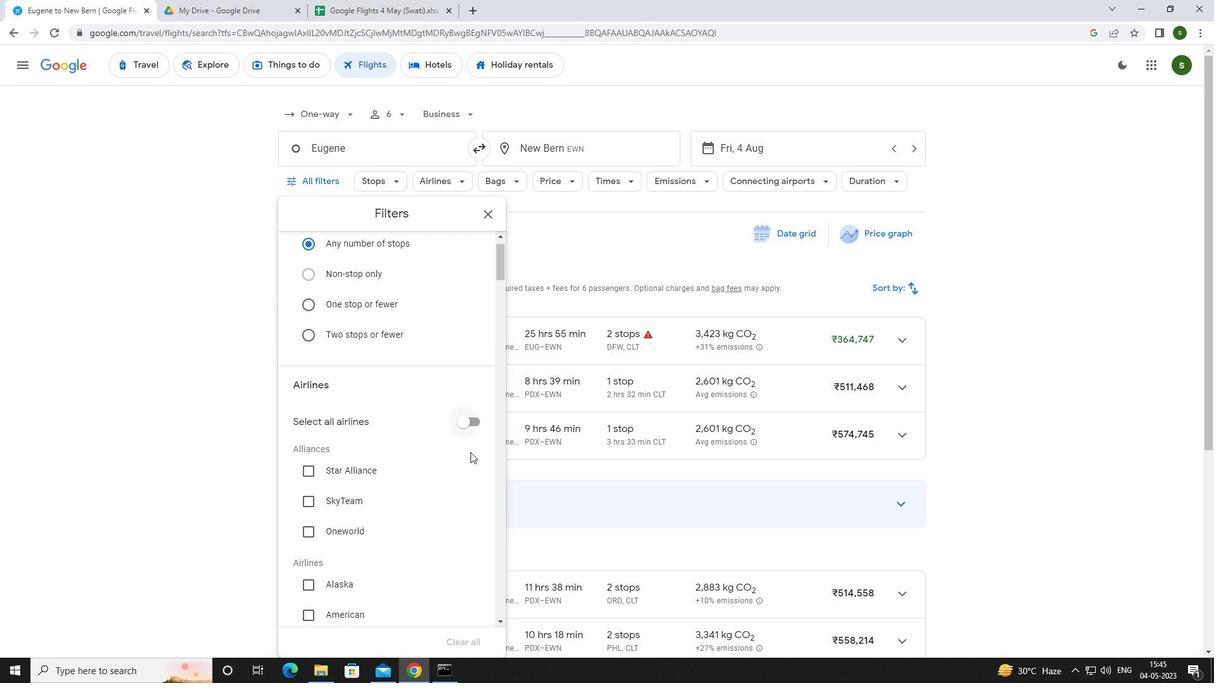 
Action: Mouse moved to (470, 452)
Screenshot: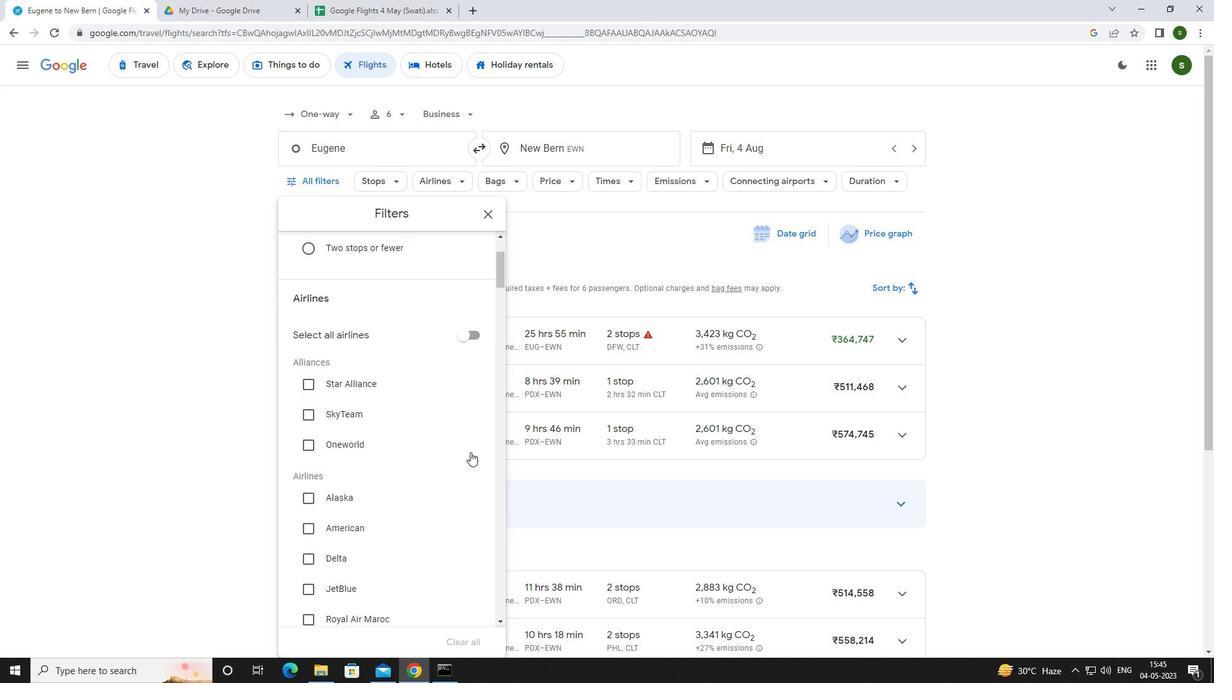 
Action: Mouse scrolled (470, 451) with delta (0, 0)
Screenshot: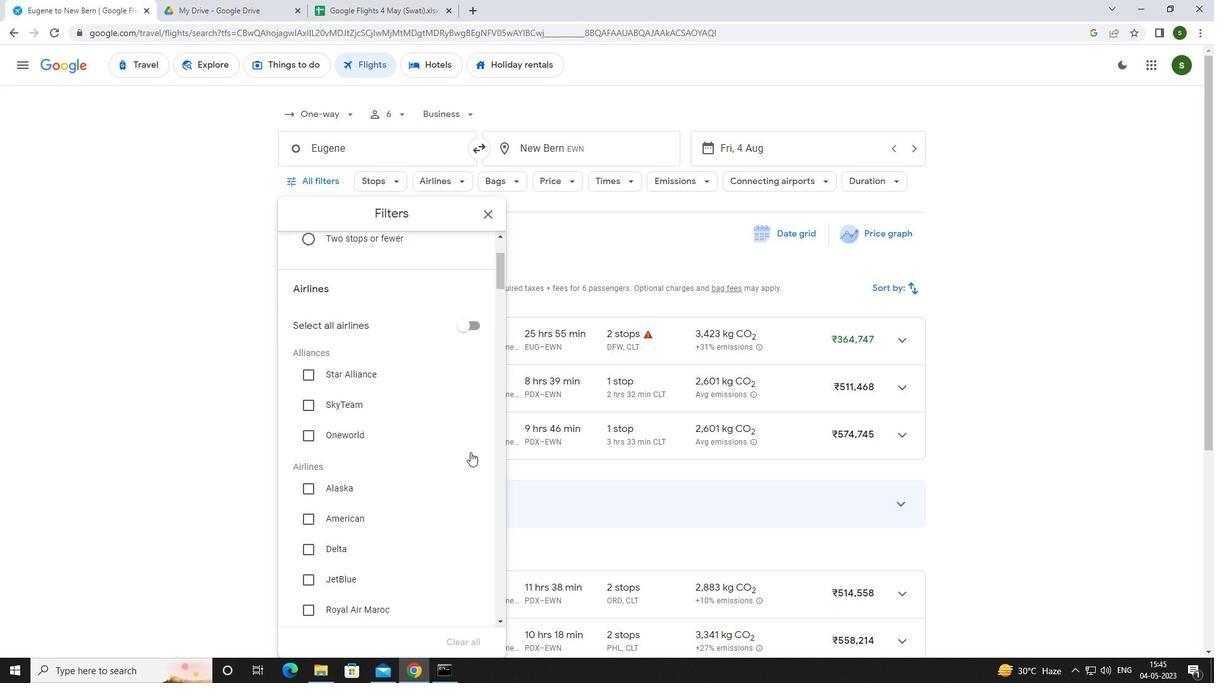 
Action: Mouse moved to (468, 451)
Screenshot: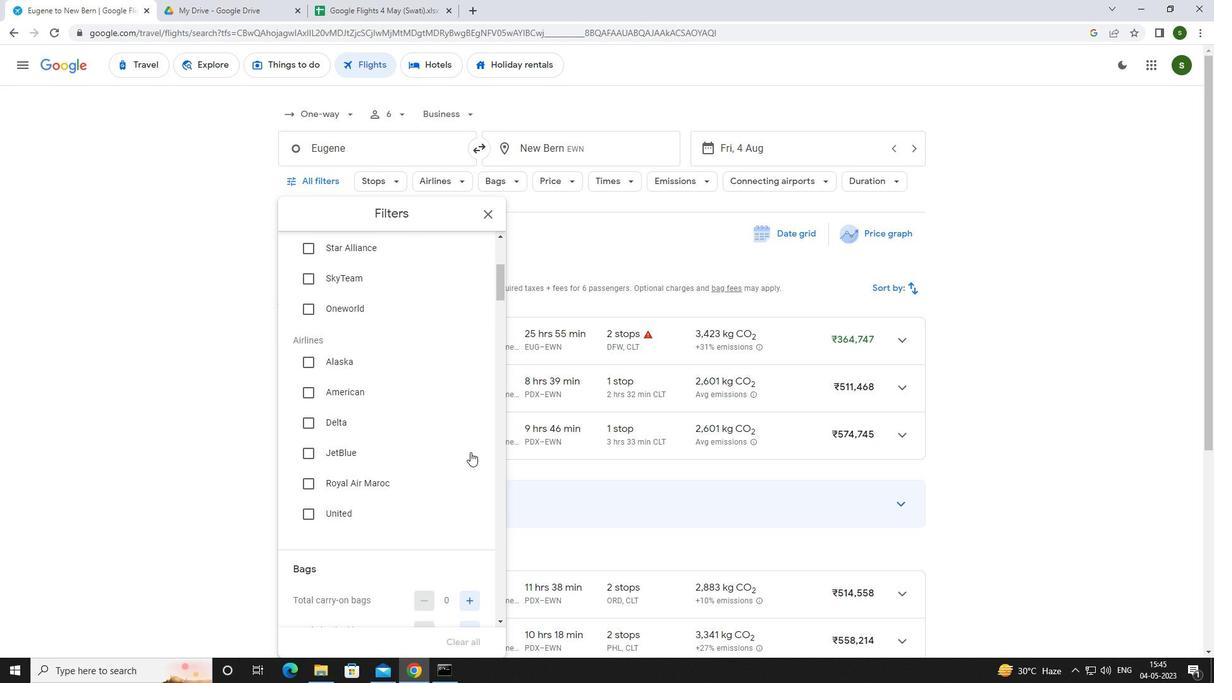 
Action: Mouse scrolled (468, 451) with delta (0, 0)
Screenshot: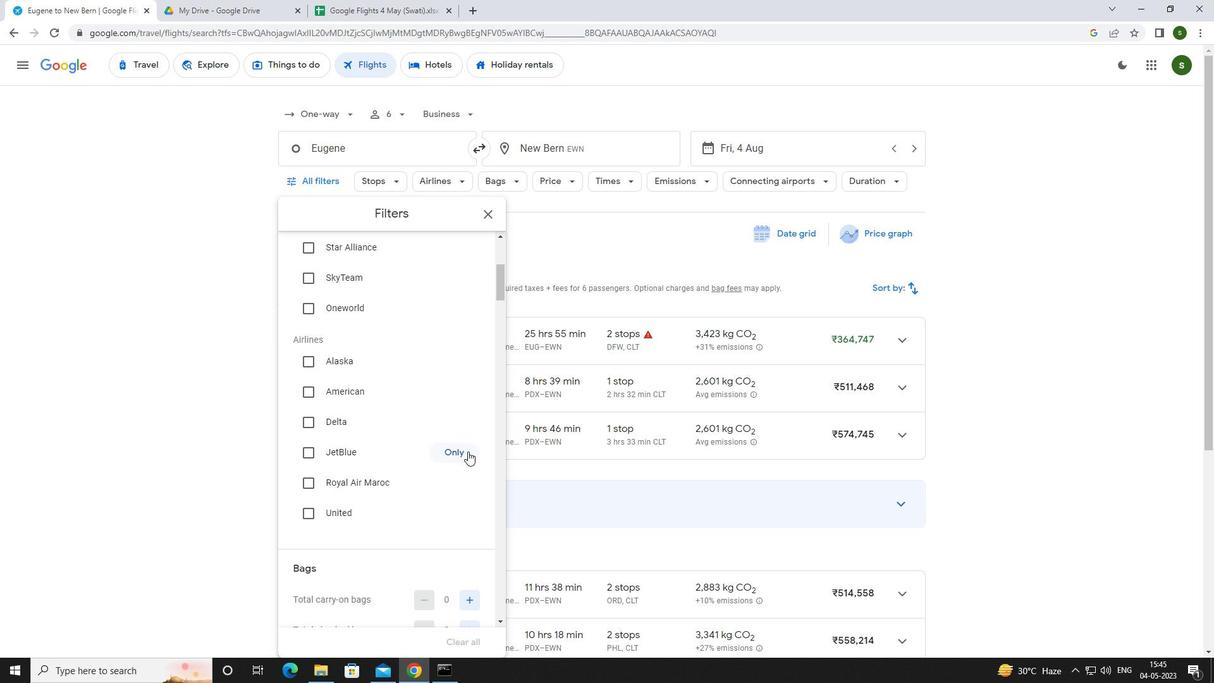 
Action: Mouse scrolled (468, 451) with delta (0, 0)
Screenshot: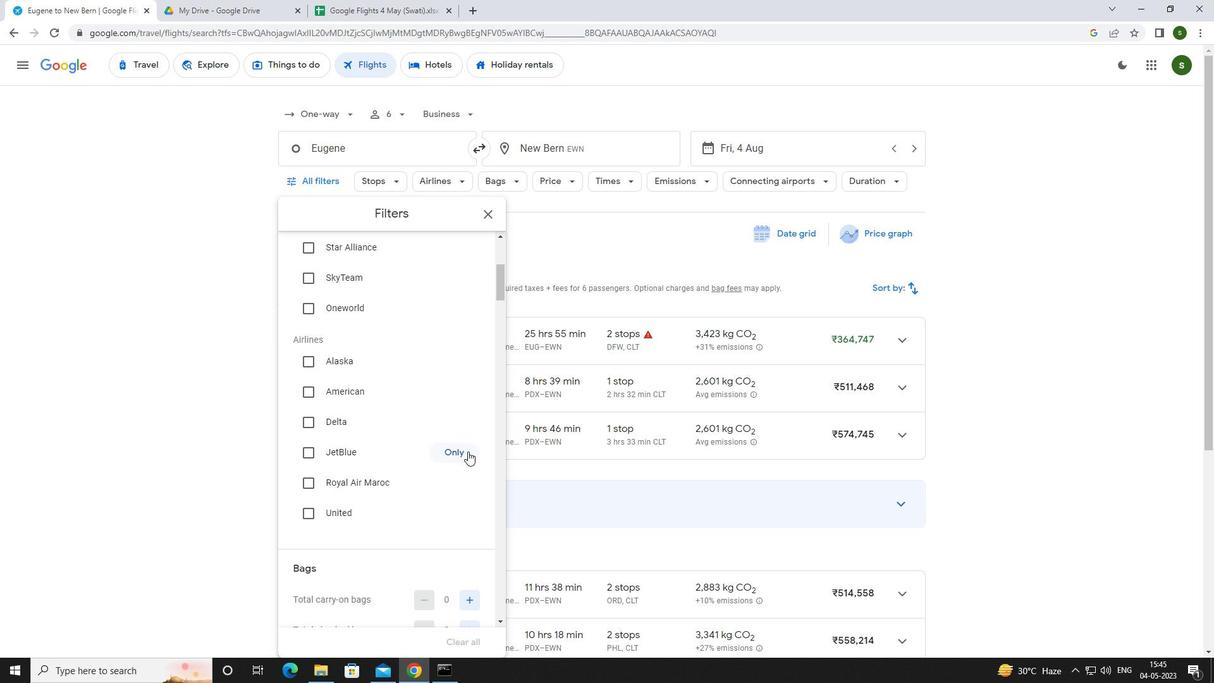 
Action: Mouse scrolled (468, 451) with delta (0, 0)
Screenshot: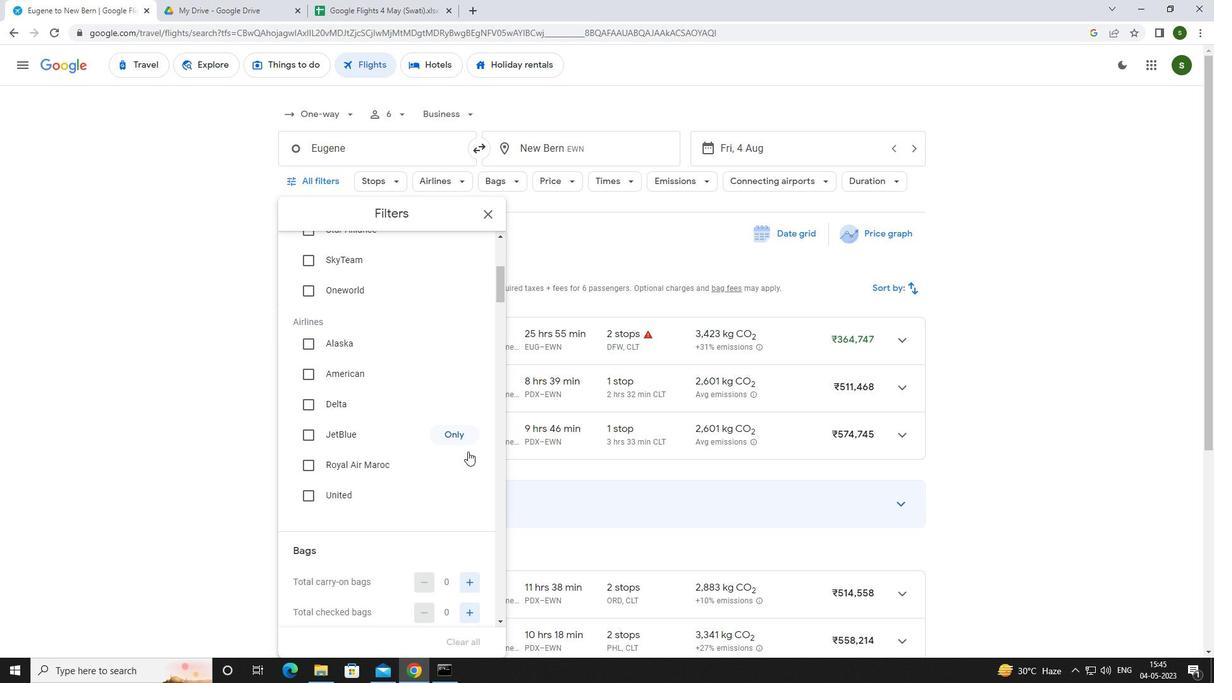
Action: Mouse moved to (473, 439)
Screenshot: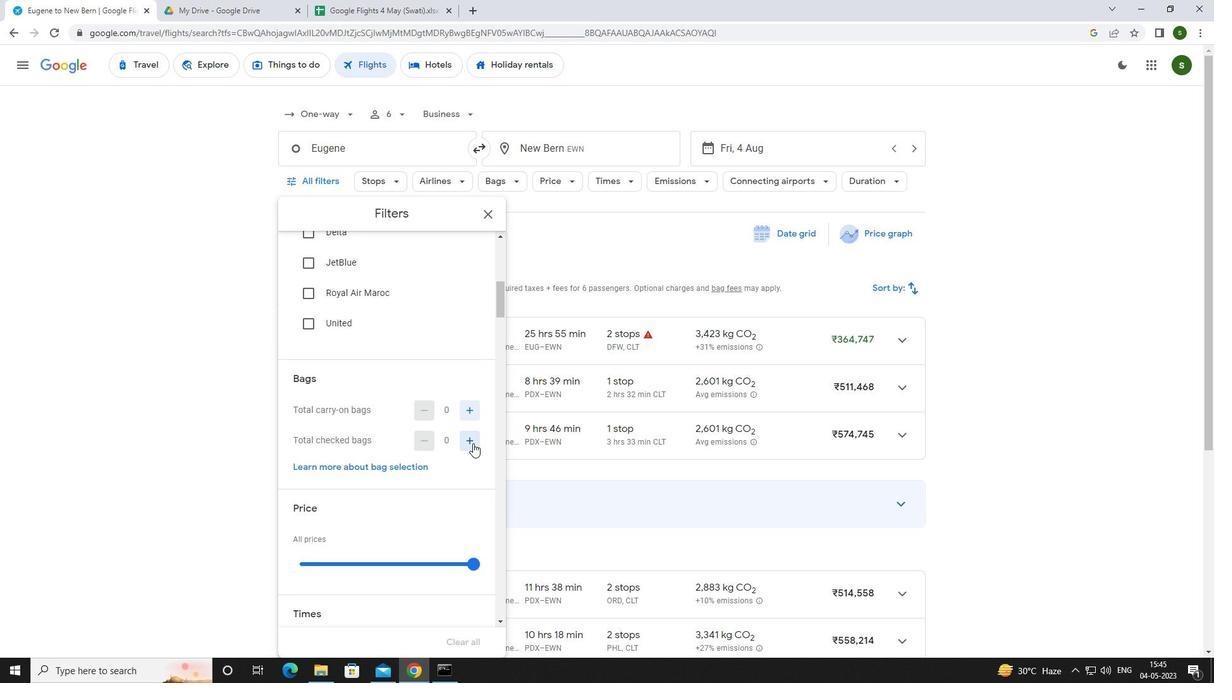 
Action: Mouse pressed left at (473, 439)
Screenshot: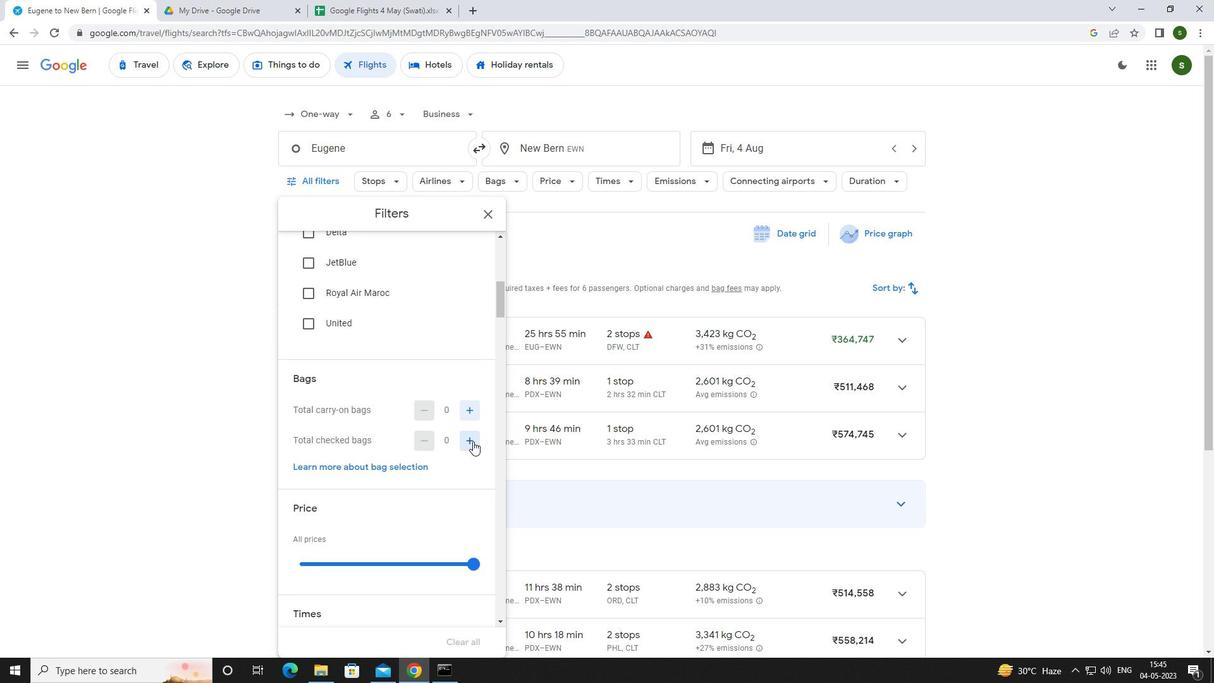 
Action: Mouse pressed left at (473, 439)
Screenshot: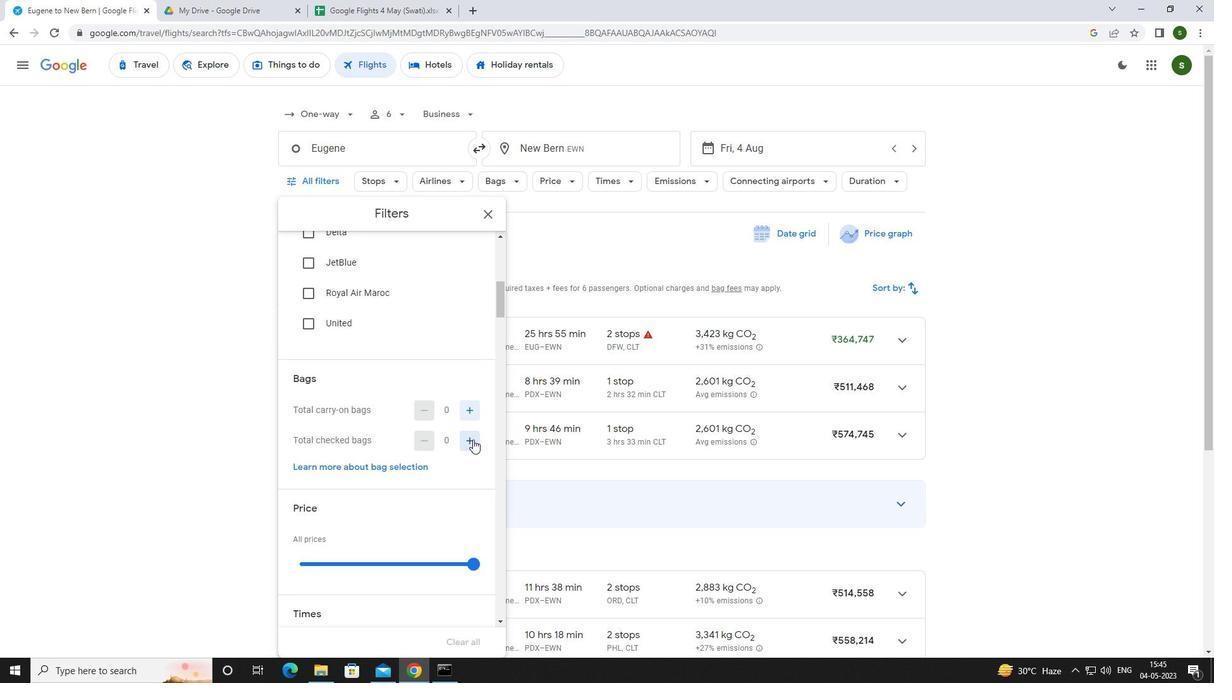 
Action: Mouse pressed left at (473, 439)
Screenshot: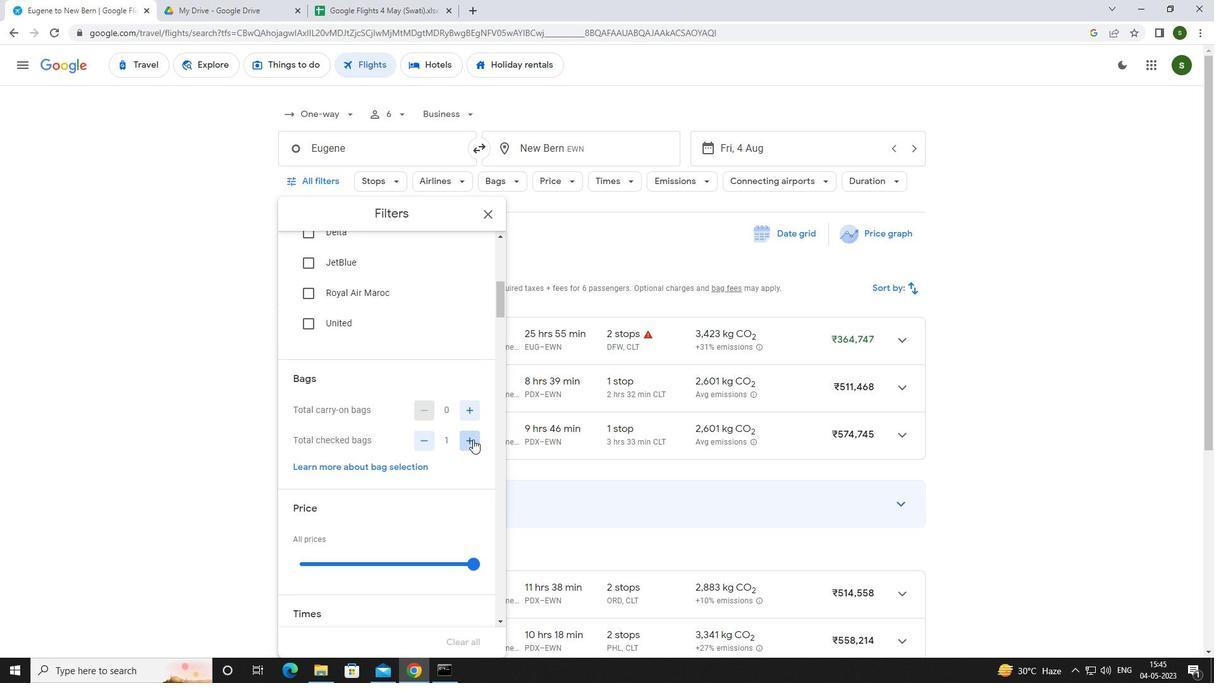 
Action: Mouse pressed left at (473, 439)
Screenshot: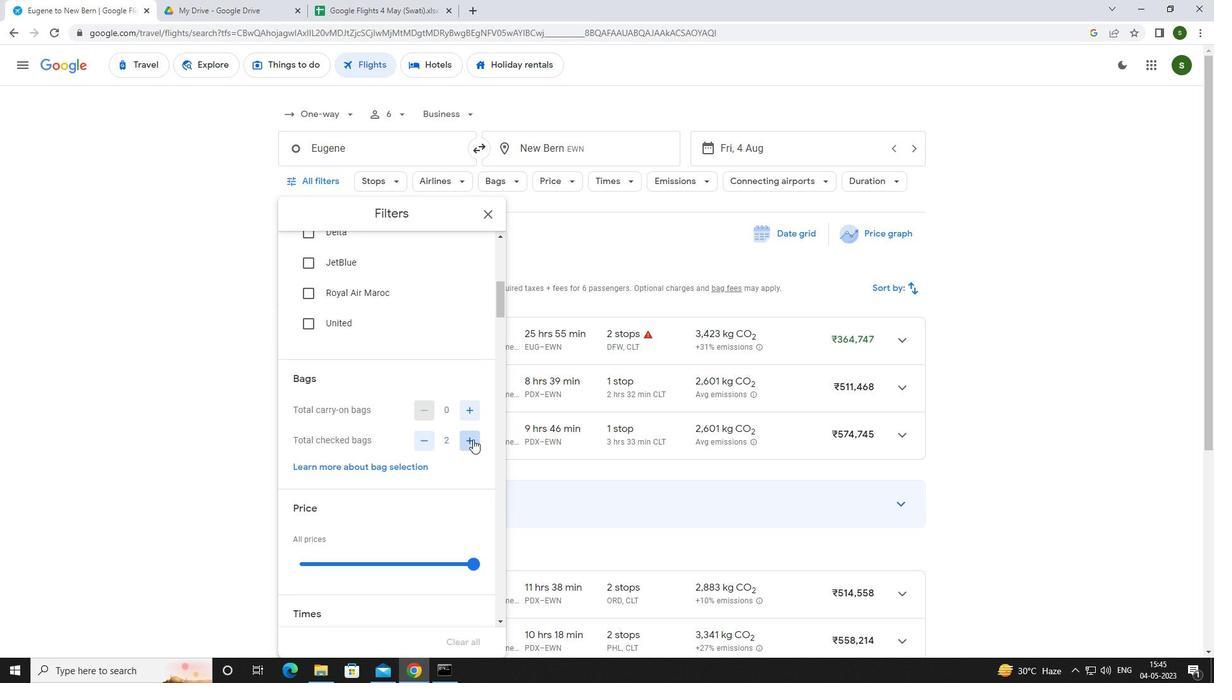 
Action: Mouse moved to (456, 463)
Screenshot: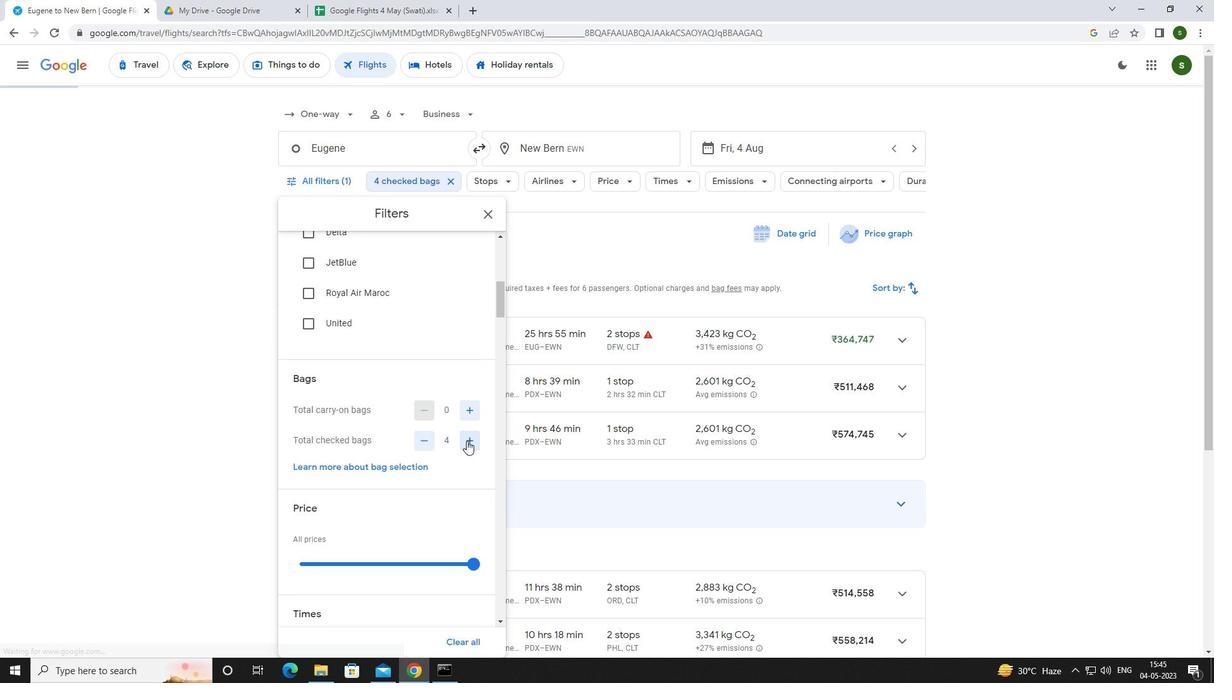 
Action: Mouse scrolled (456, 463) with delta (0, 0)
Screenshot: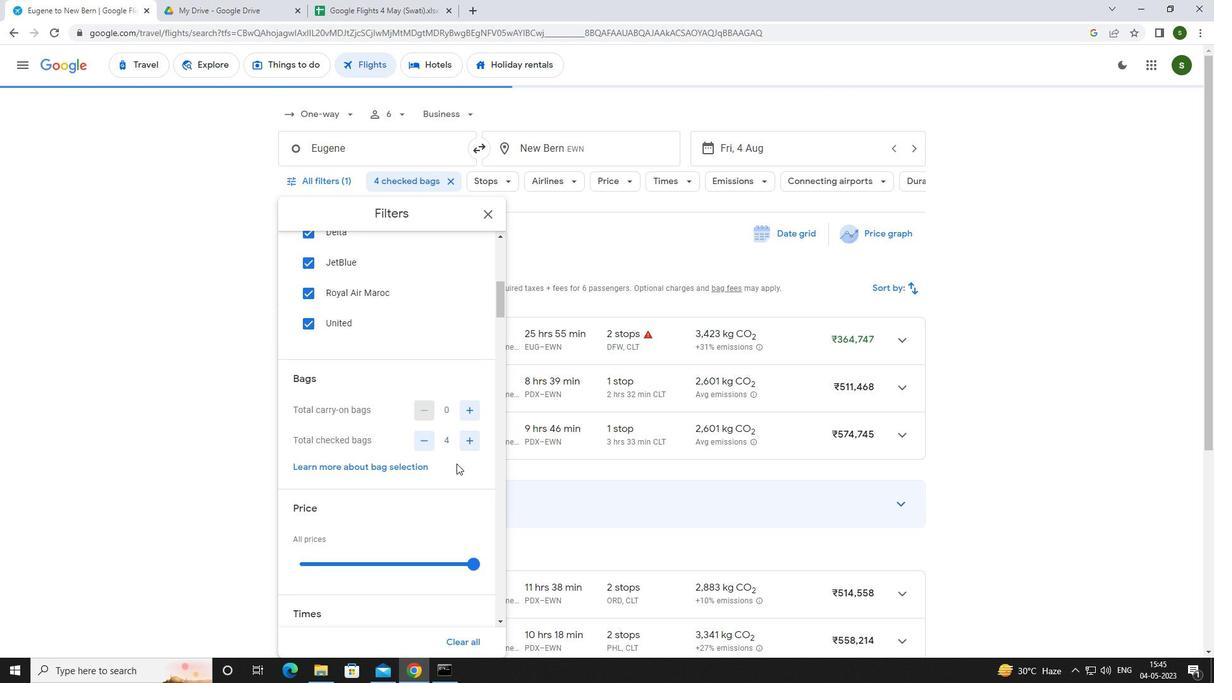 
Action: Mouse scrolled (456, 463) with delta (0, 0)
Screenshot: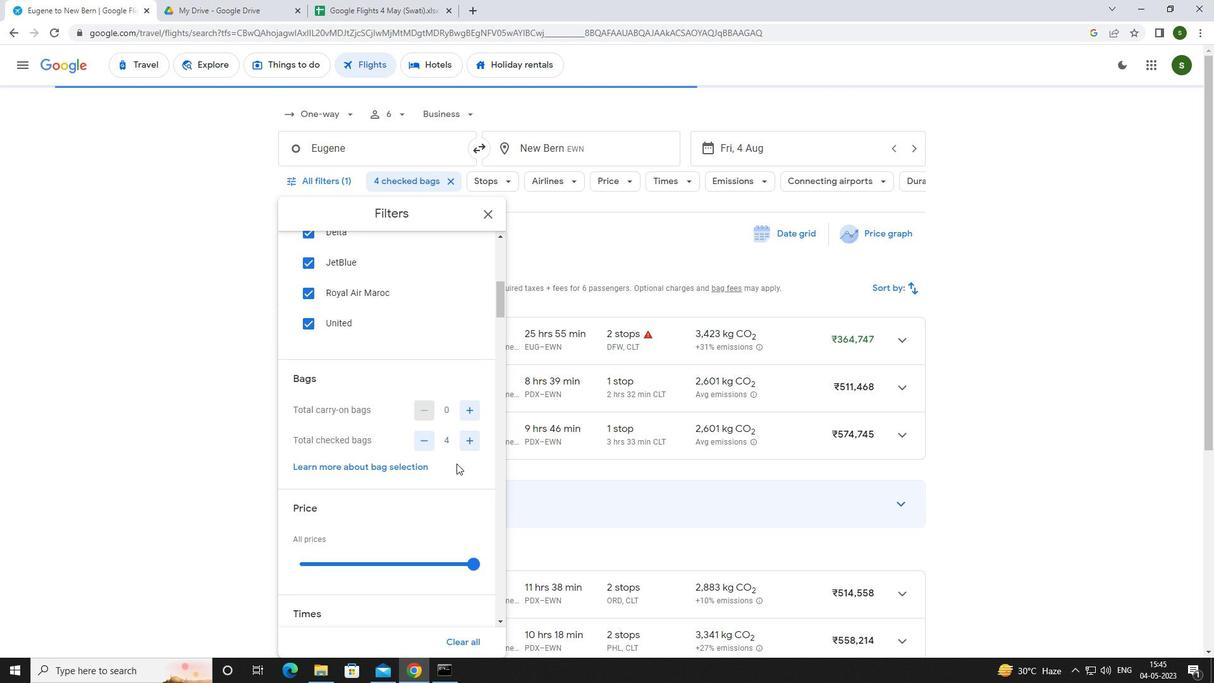 
Action: Mouse moved to (475, 439)
Screenshot: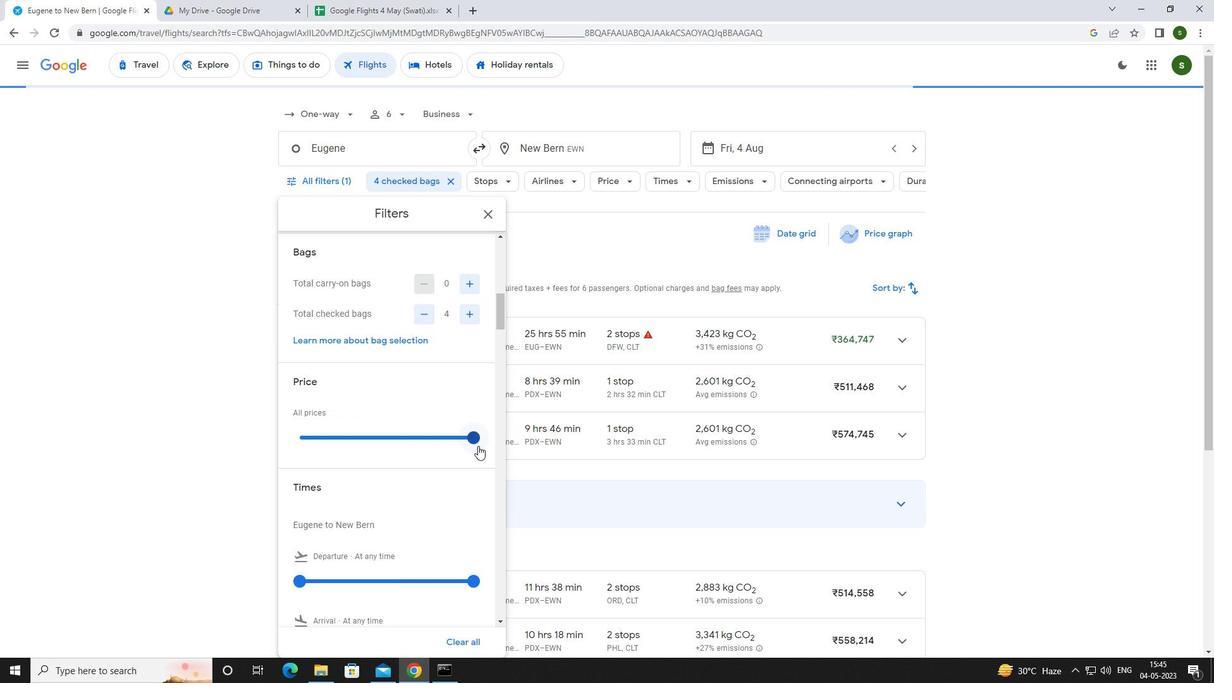 
Action: Mouse pressed left at (475, 439)
Screenshot: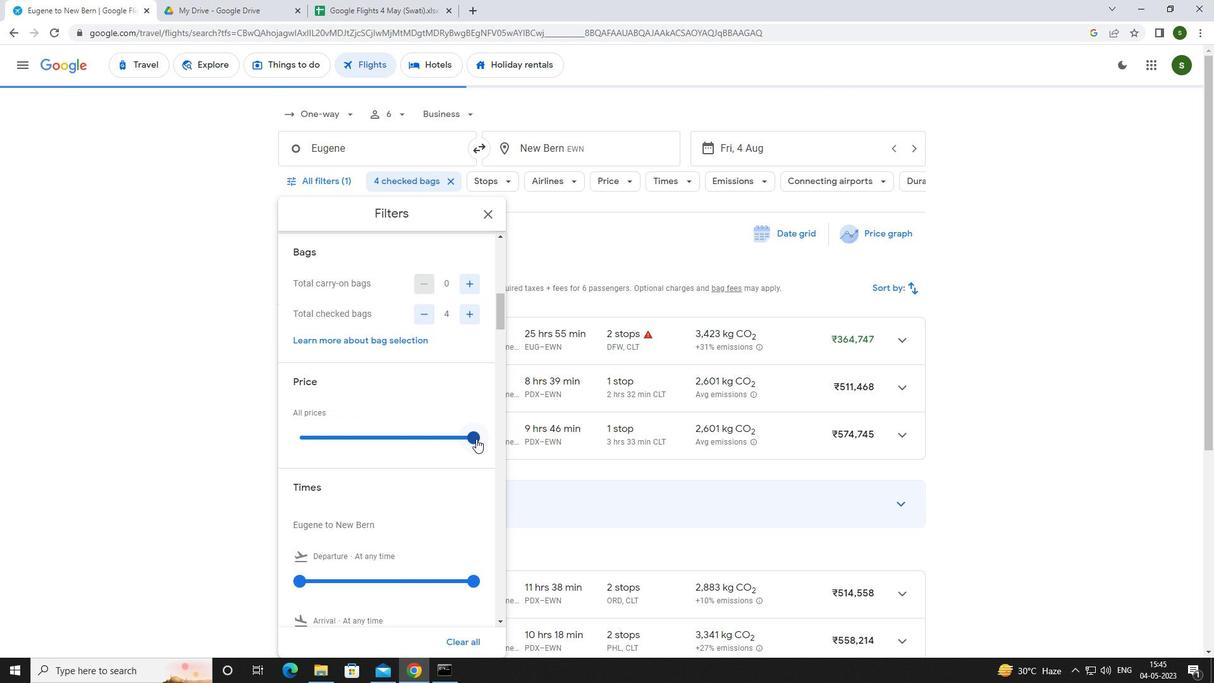 
Action: Mouse moved to (302, 440)
Screenshot: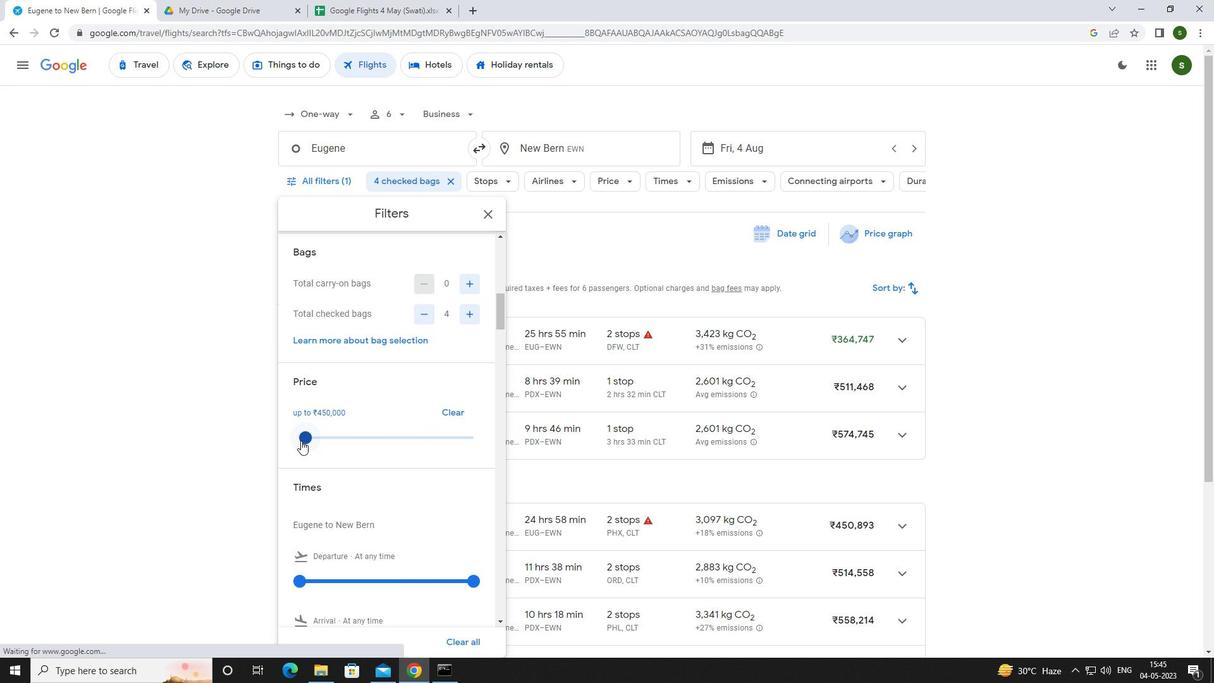 
Action: Mouse scrolled (302, 440) with delta (0, 0)
Screenshot: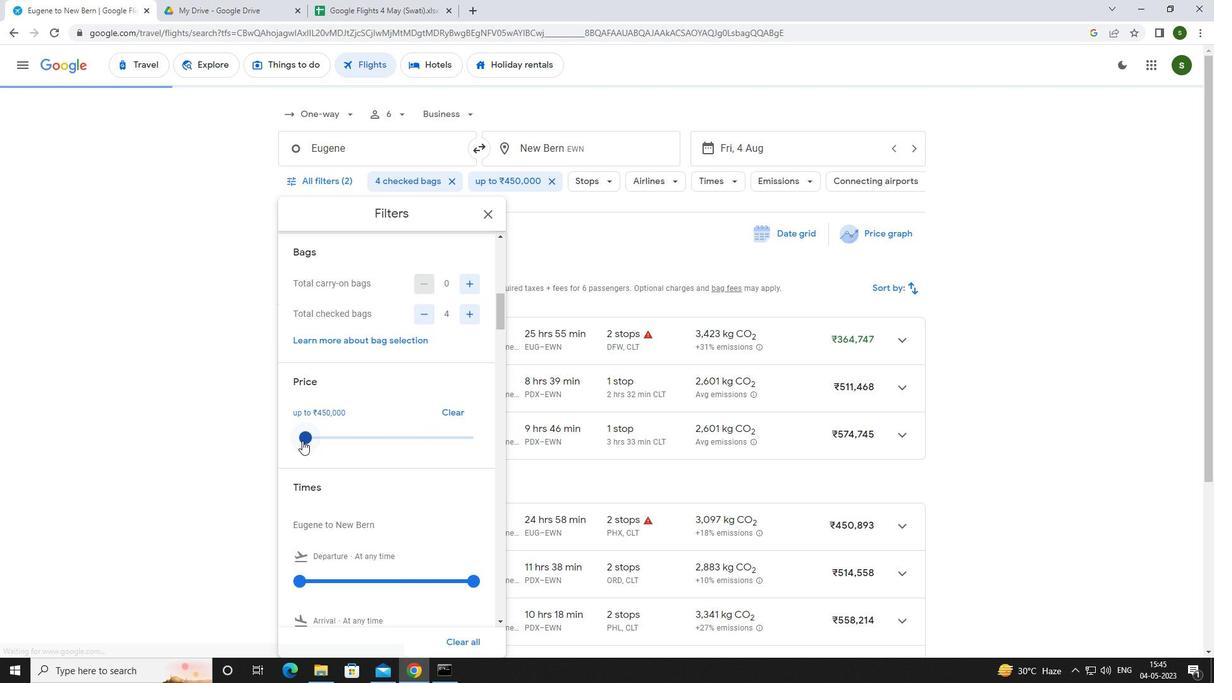 
Action: Mouse scrolled (302, 440) with delta (0, 0)
Screenshot: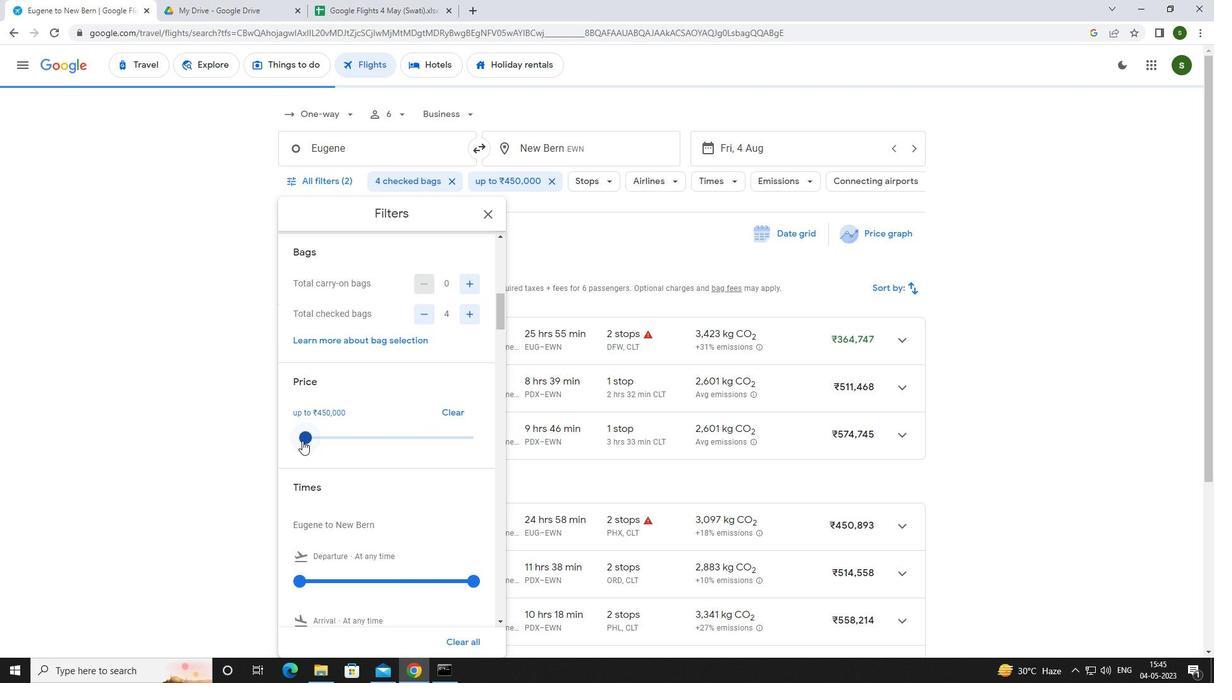 
Action: Mouse moved to (303, 452)
Screenshot: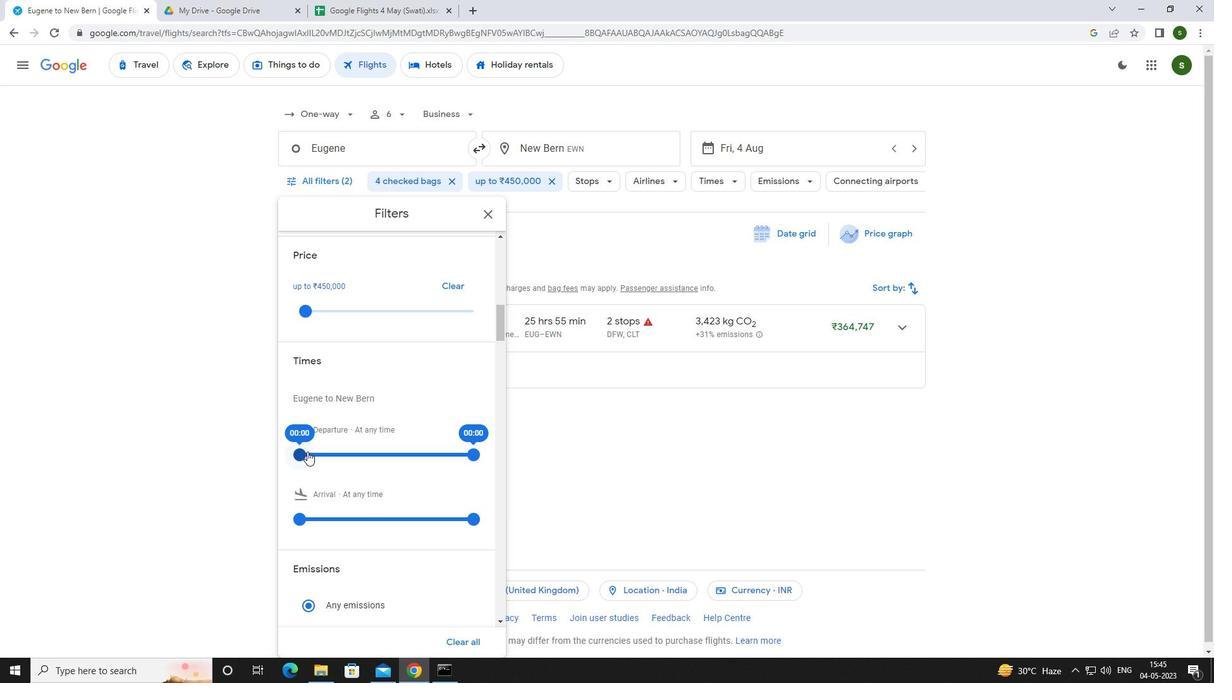 
Action: Mouse pressed left at (303, 452)
Screenshot: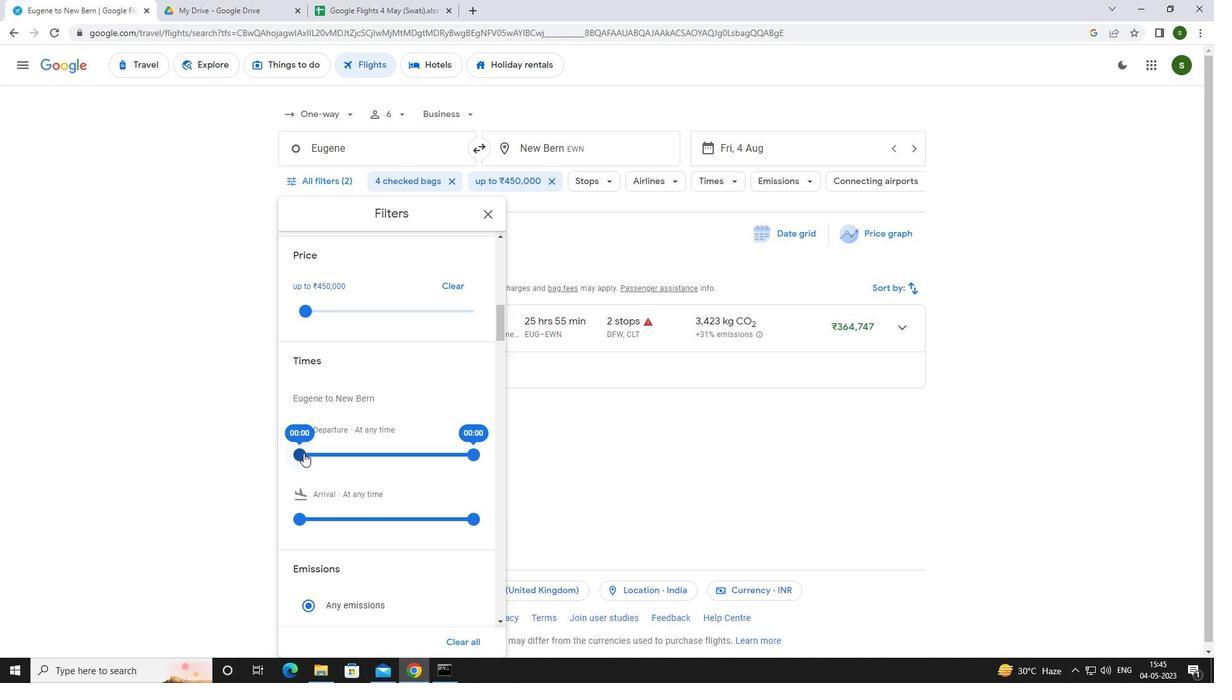 
Action: Mouse moved to (594, 463)
Screenshot: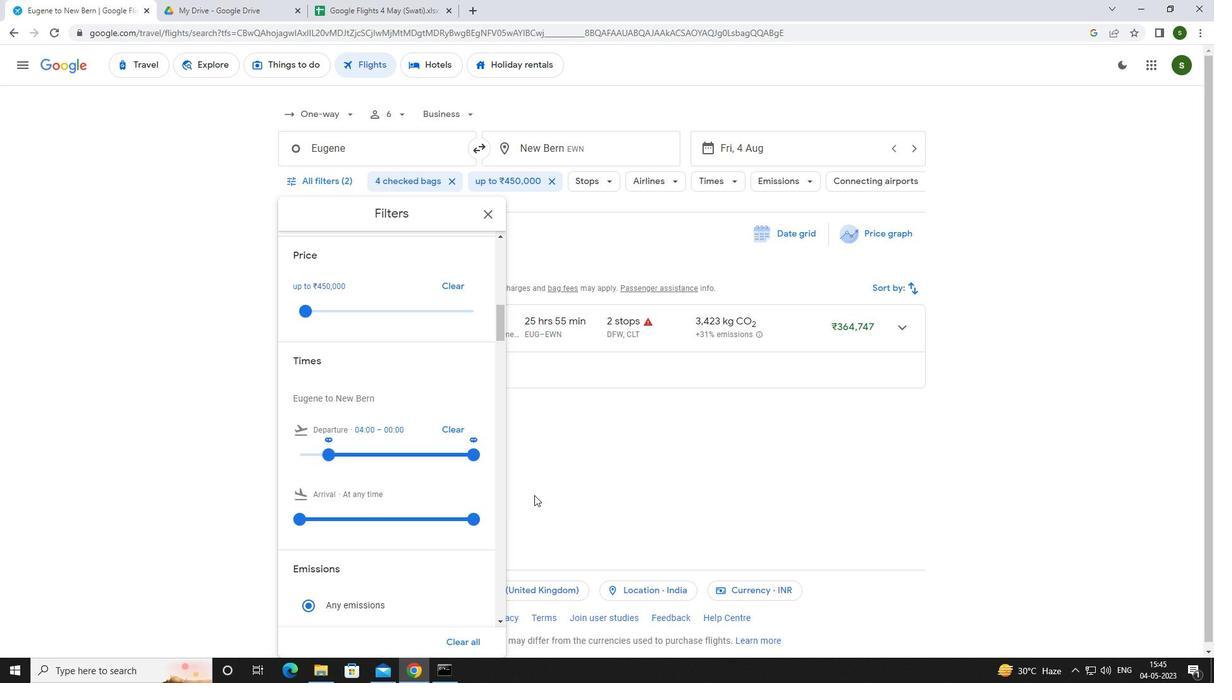 
Action: Mouse pressed left at (594, 463)
Screenshot: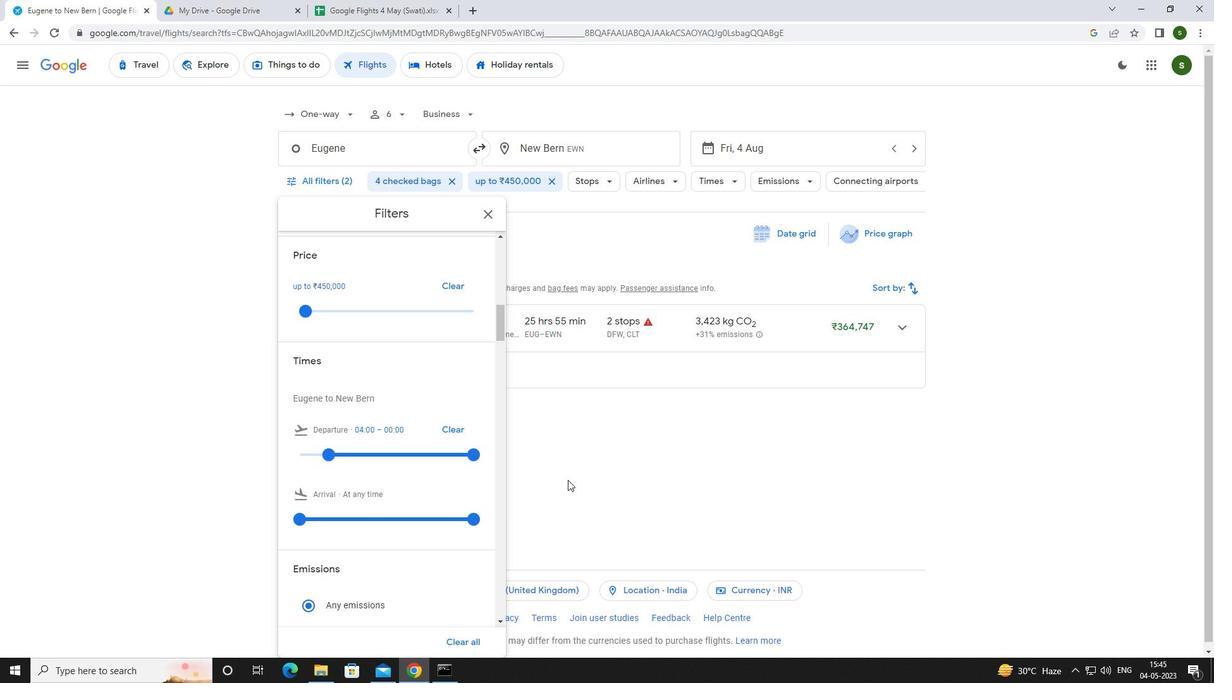 
